 Task: Change the default commit message for merge commits to "Default to pull request title and description".
Action: Mouse moved to (1235, 224)
Screenshot: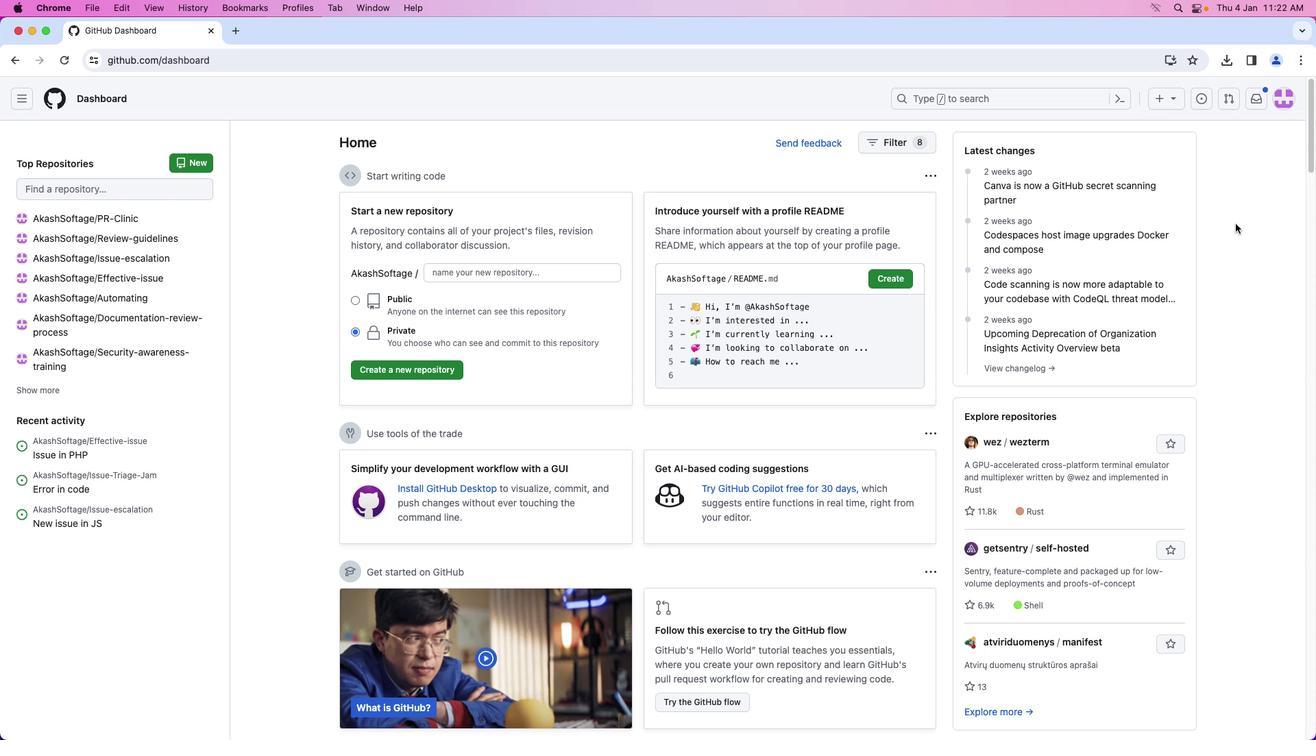 
Action: Mouse pressed left at (1235, 224)
Screenshot: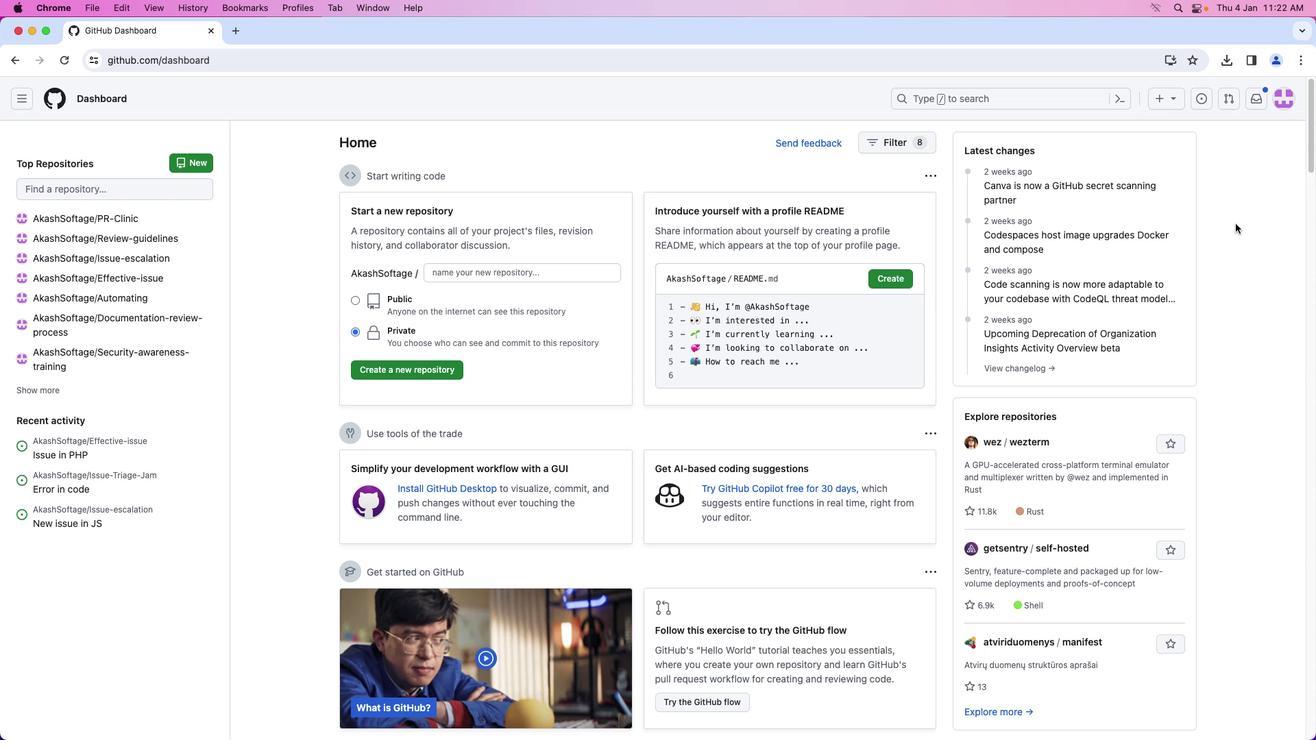 
Action: Mouse moved to (1282, 104)
Screenshot: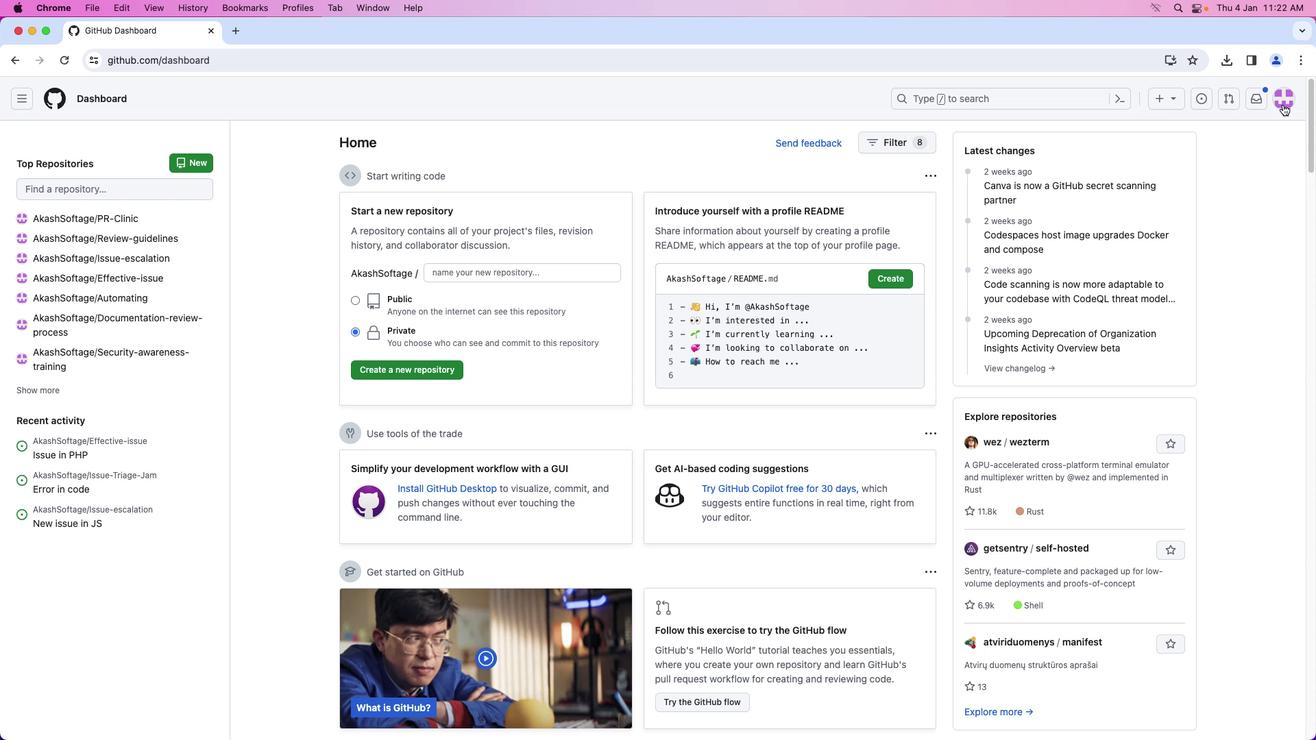 
Action: Mouse pressed left at (1282, 104)
Screenshot: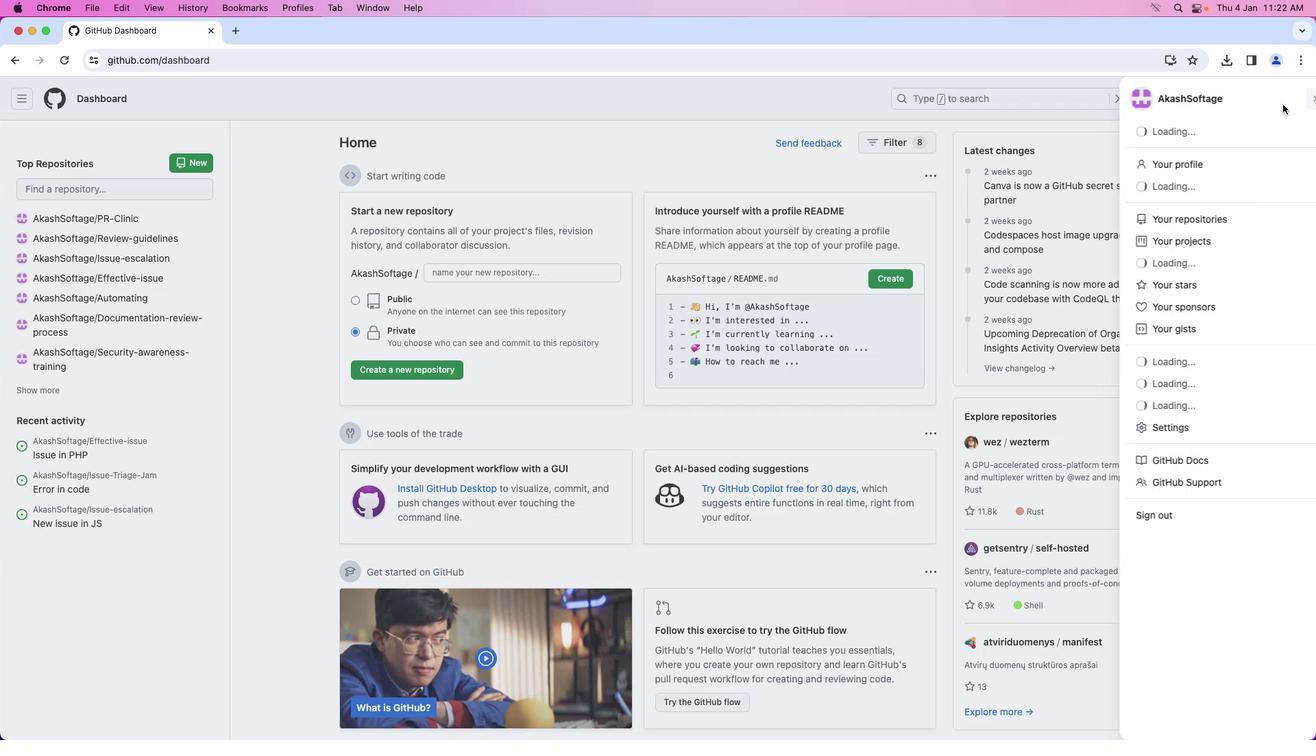 
Action: Mouse moved to (1236, 220)
Screenshot: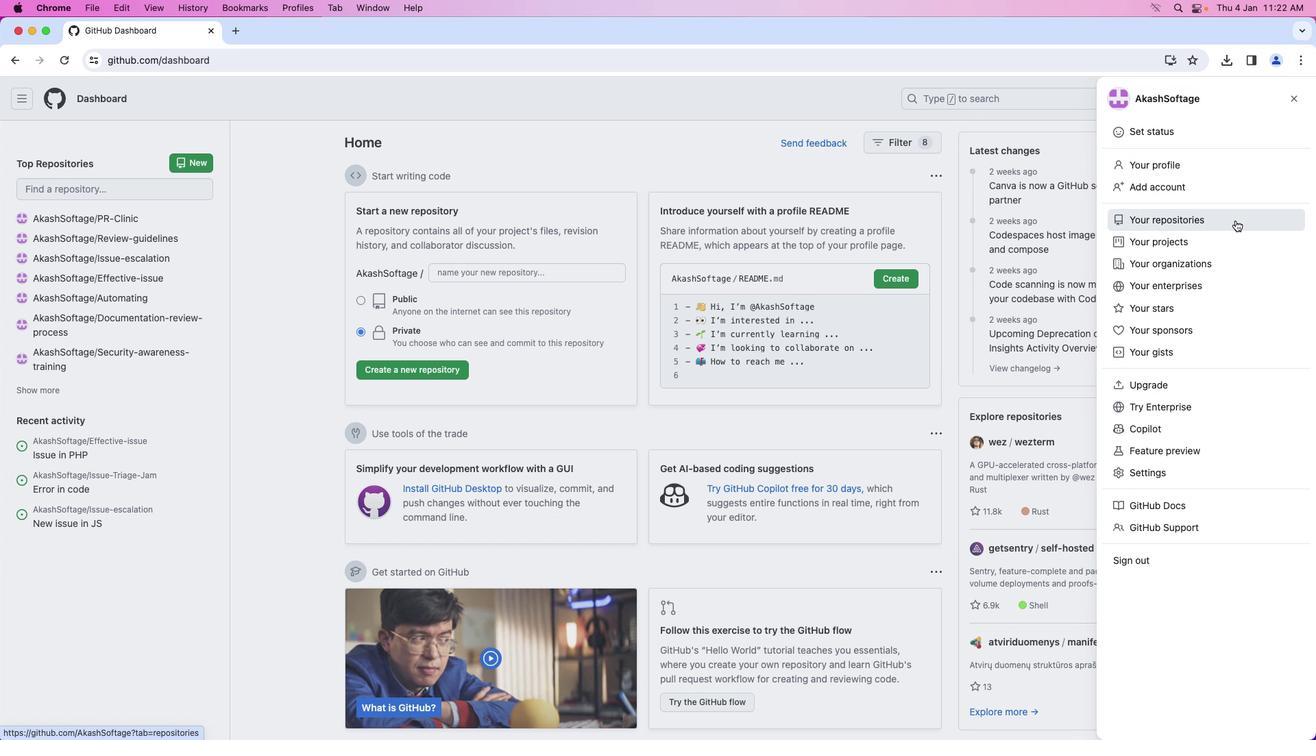 
Action: Mouse pressed left at (1236, 220)
Screenshot: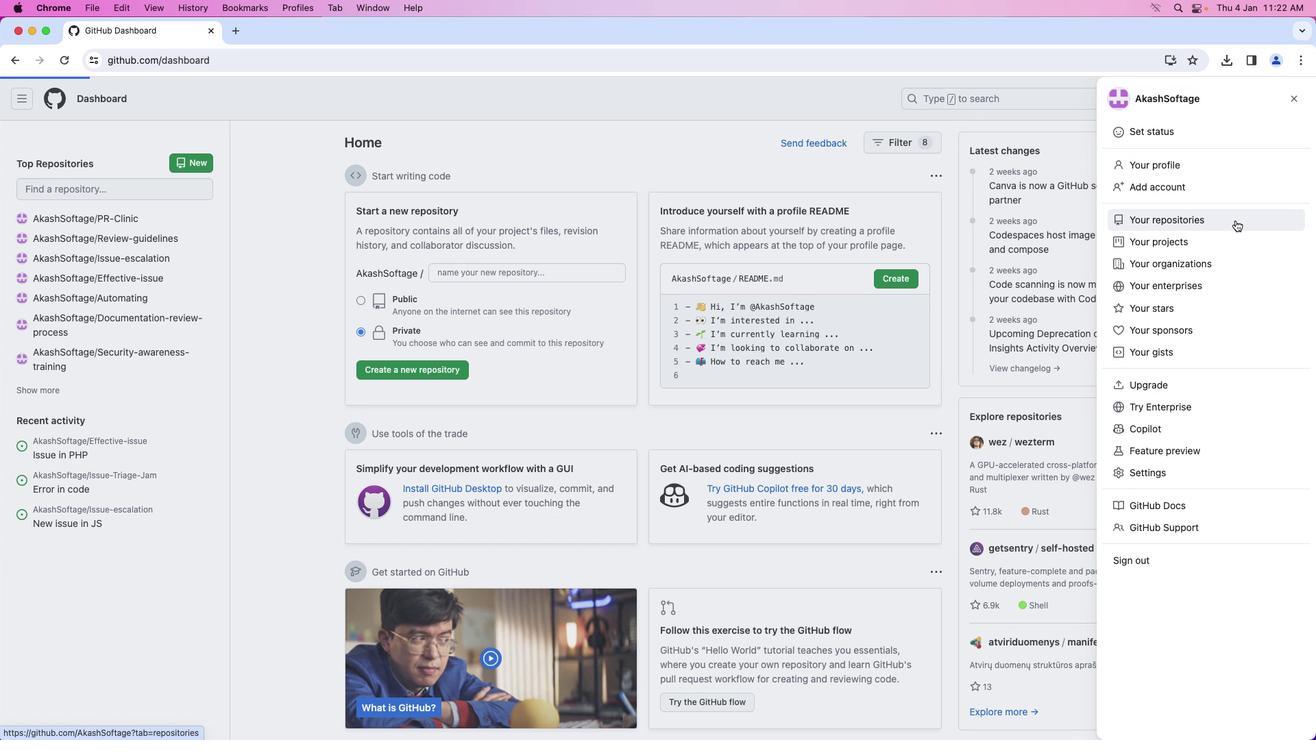 
Action: Mouse moved to (472, 225)
Screenshot: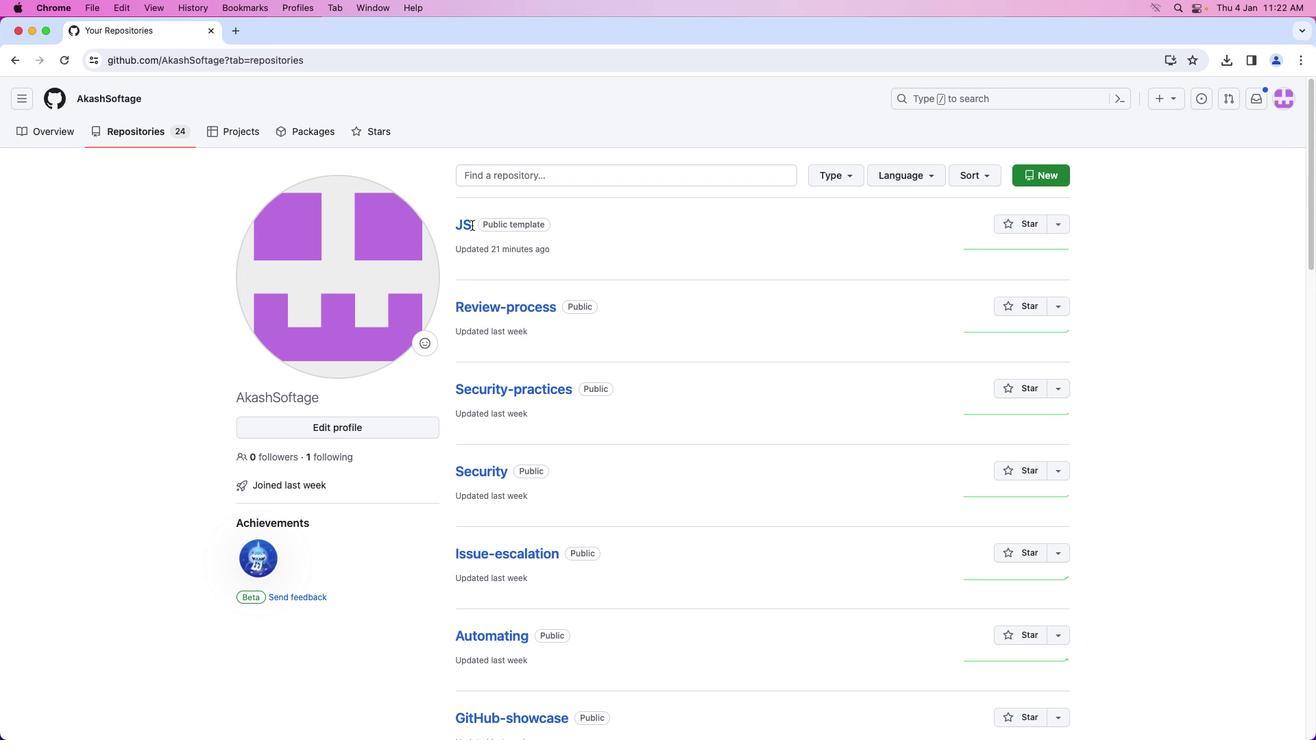 
Action: Mouse pressed left at (472, 225)
Screenshot: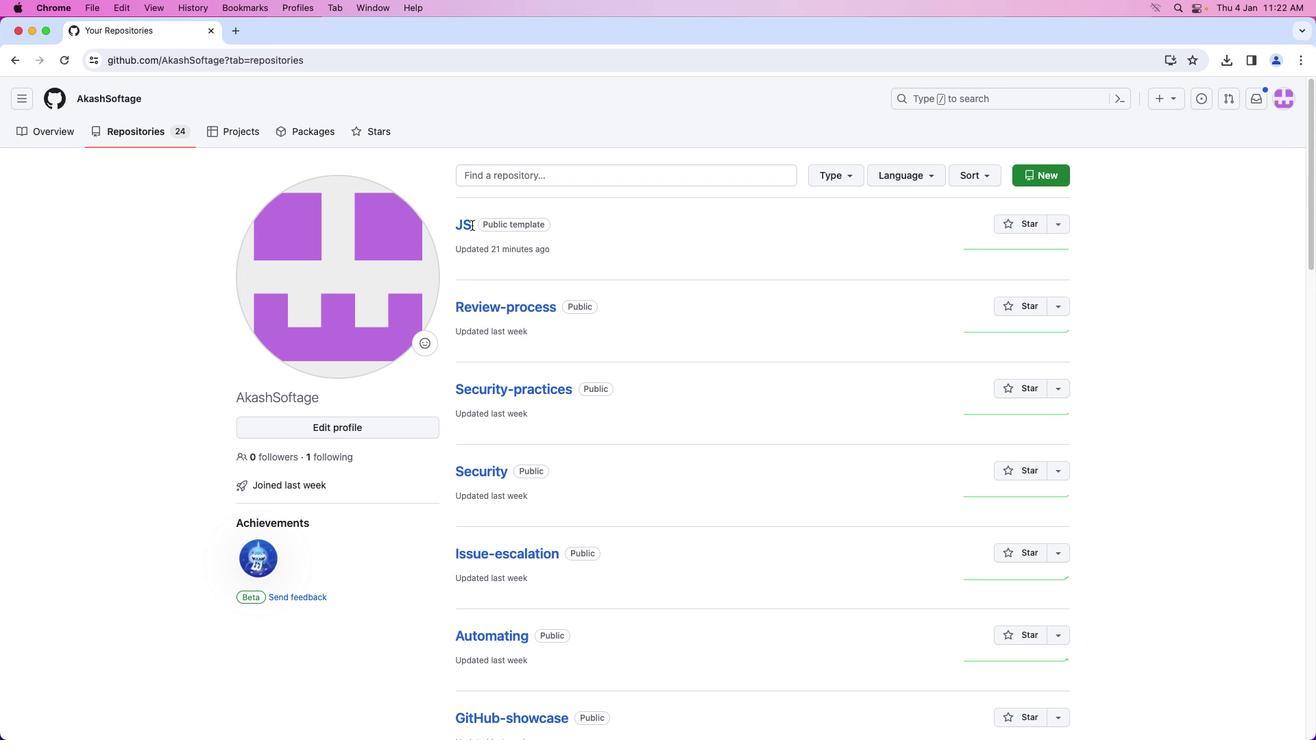 
Action: Mouse moved to (468, 224)
Screenshot: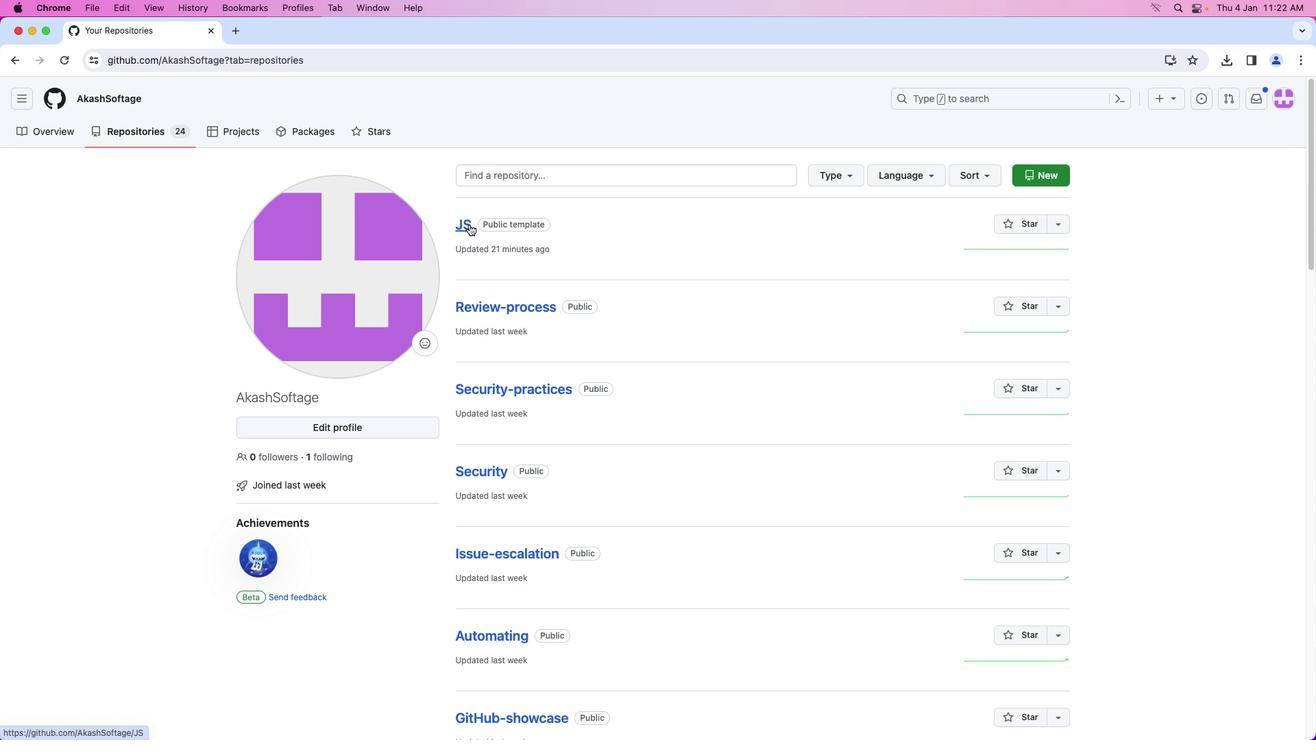
Action: Mouse pressed left at (468, 224)
Screenshot: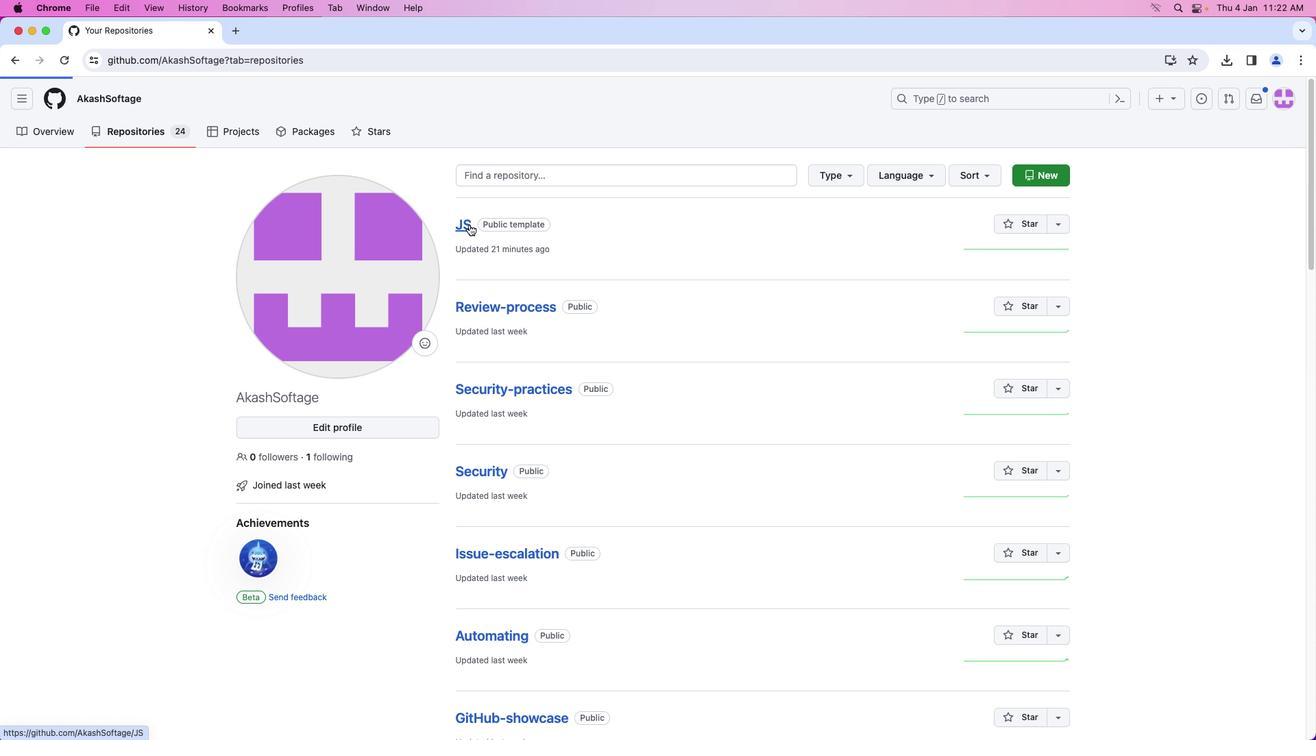 
Action: Mouse moved to (669, 128)
Screenshot: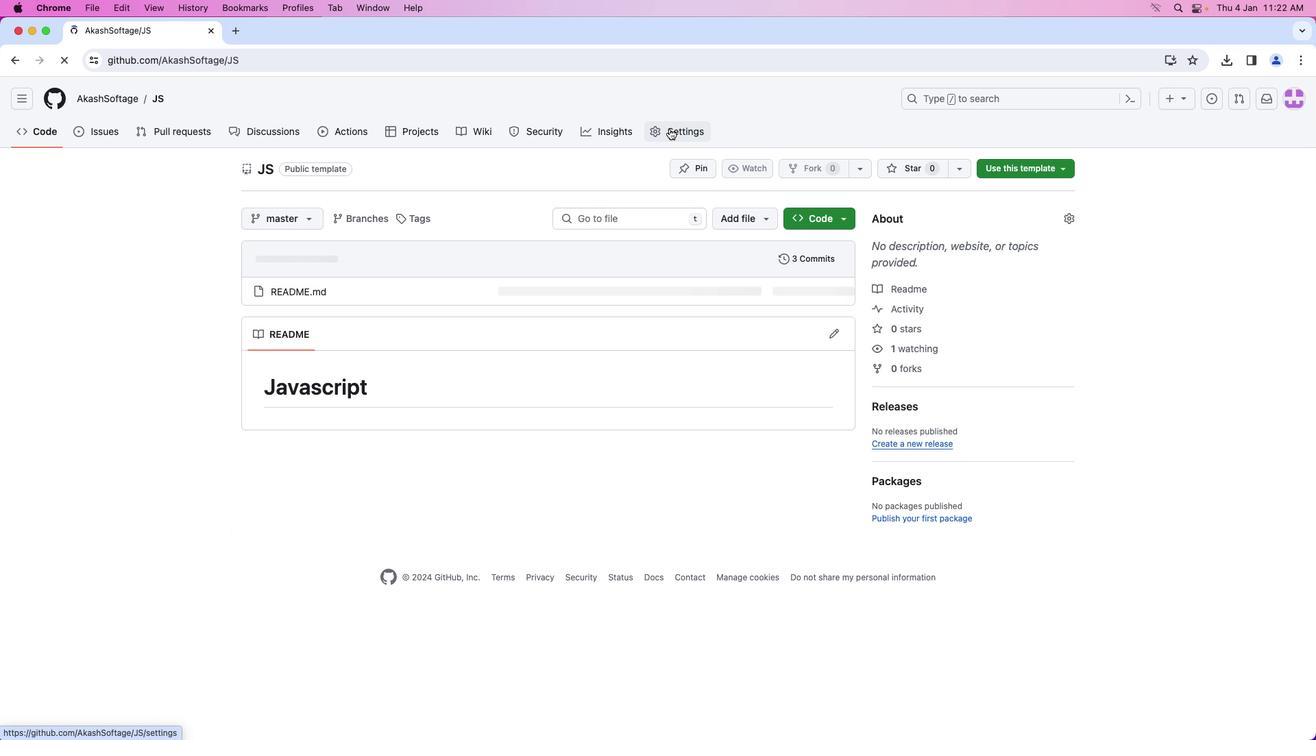 
Action: Mouse pressed left at (669, 128)
Screenshot: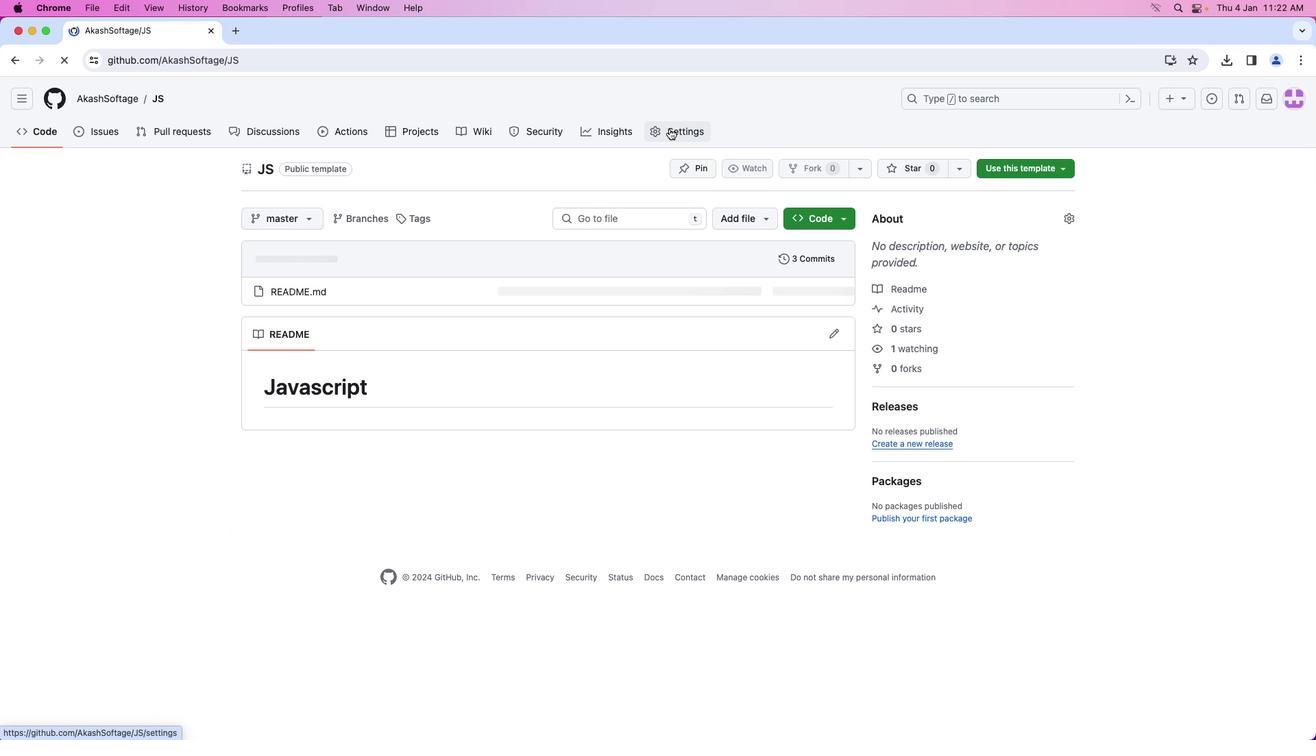 
Action: Mouse moved to (717, 414)
Screenshot: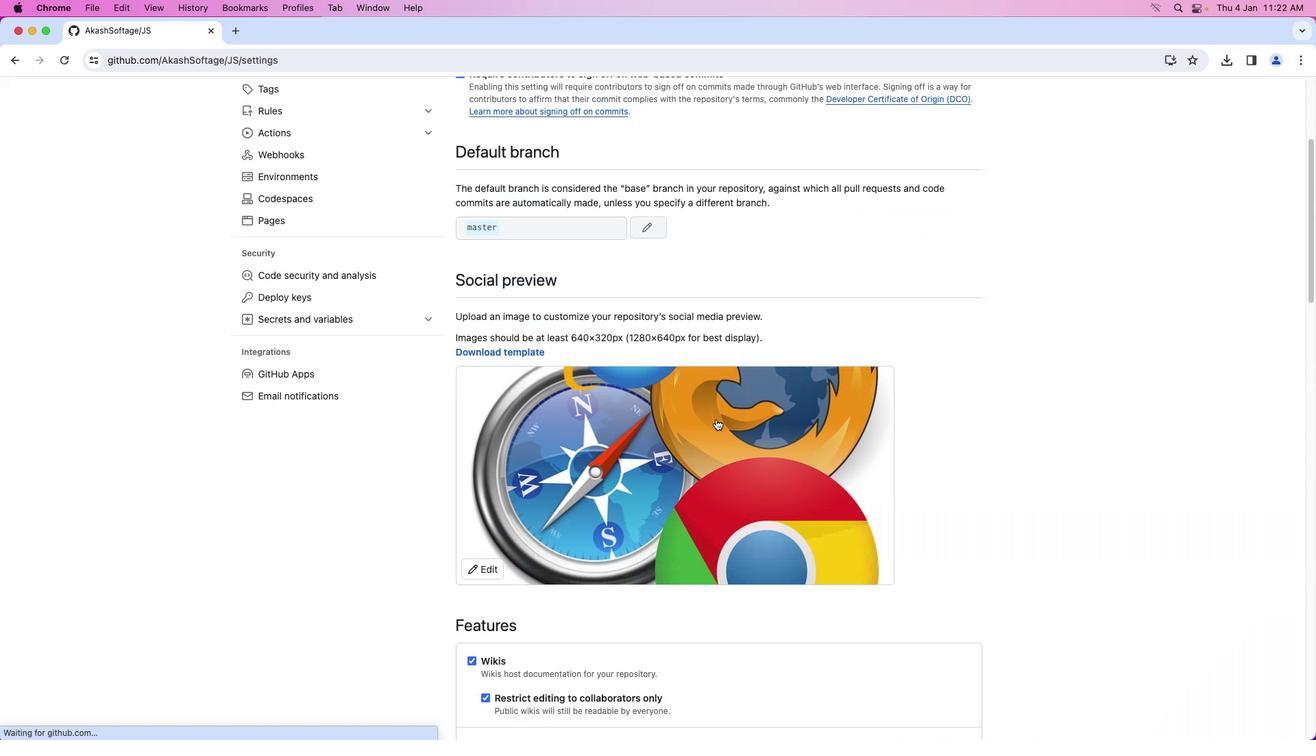 
Action: Mouse scrolled (717, 414) with delta (0, 0)
Screenshot: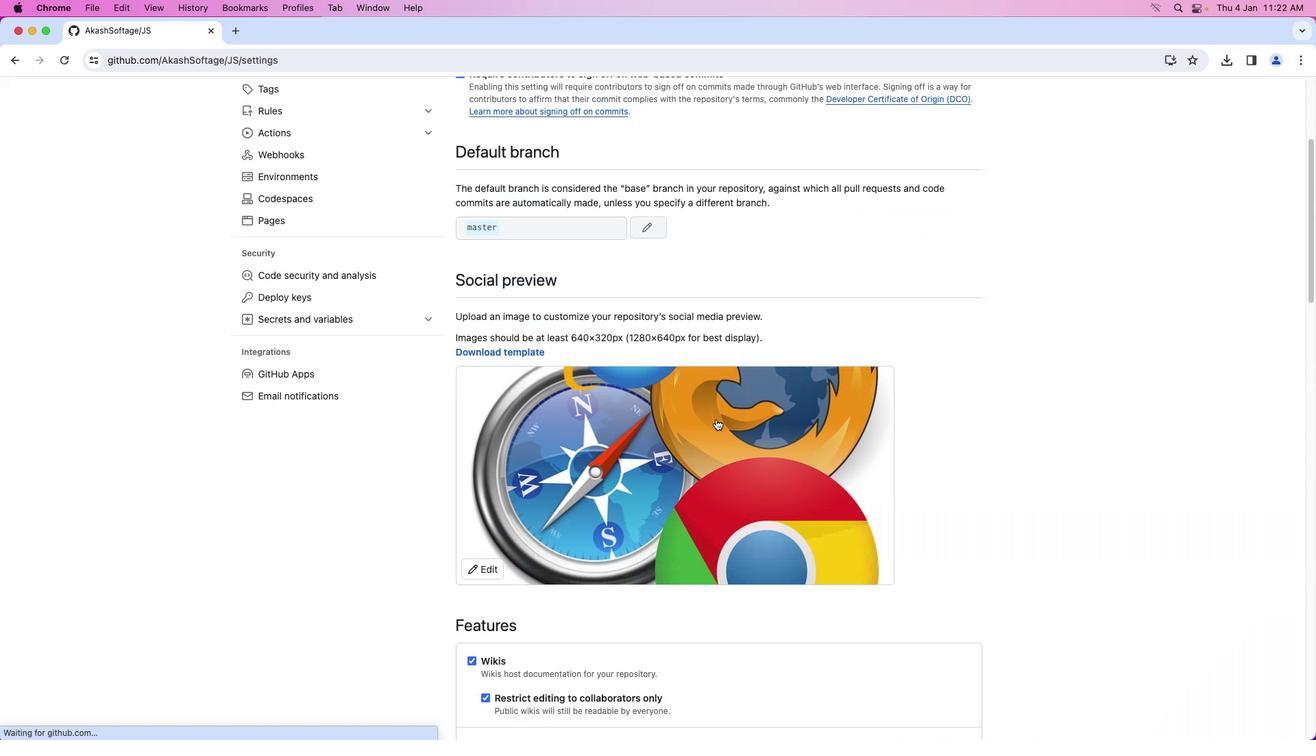 
Action: Mouse moved to (718, 418)
Screenshot: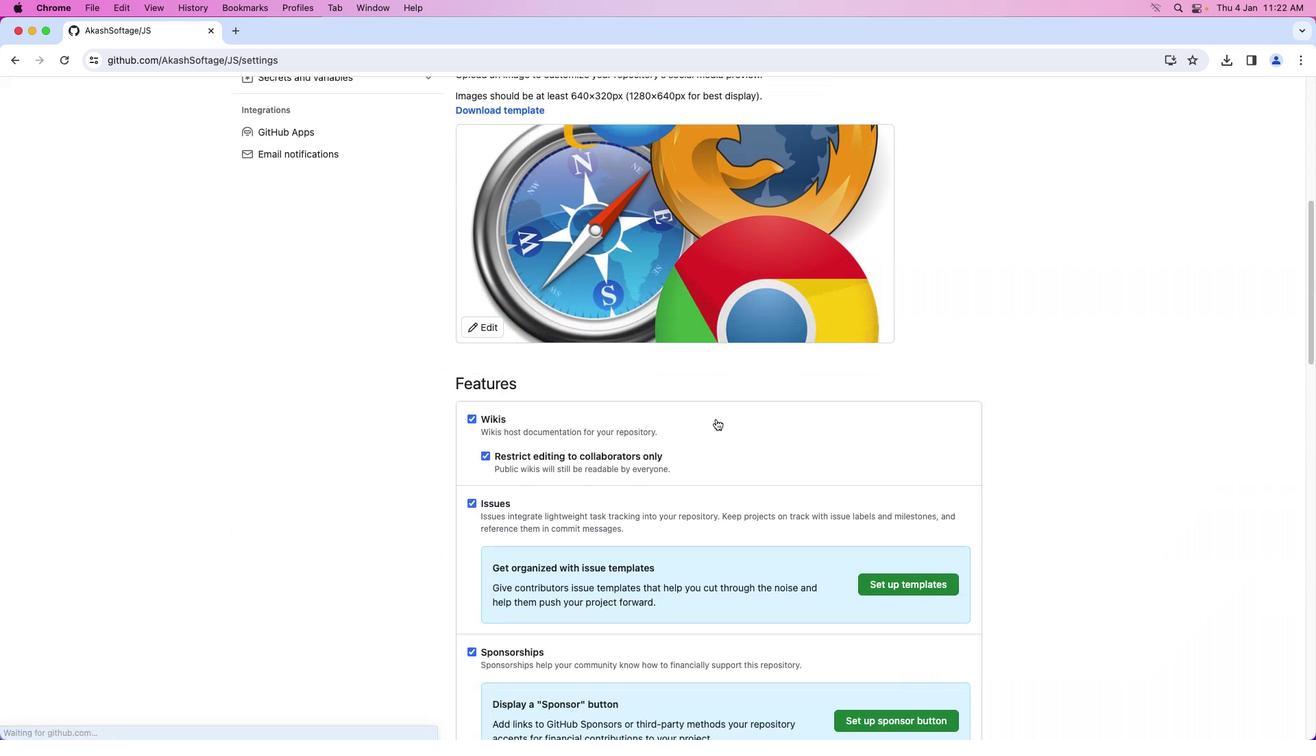 
Action: Mouse scrolled (718, 418) with delta (0, 0)
Screenshot: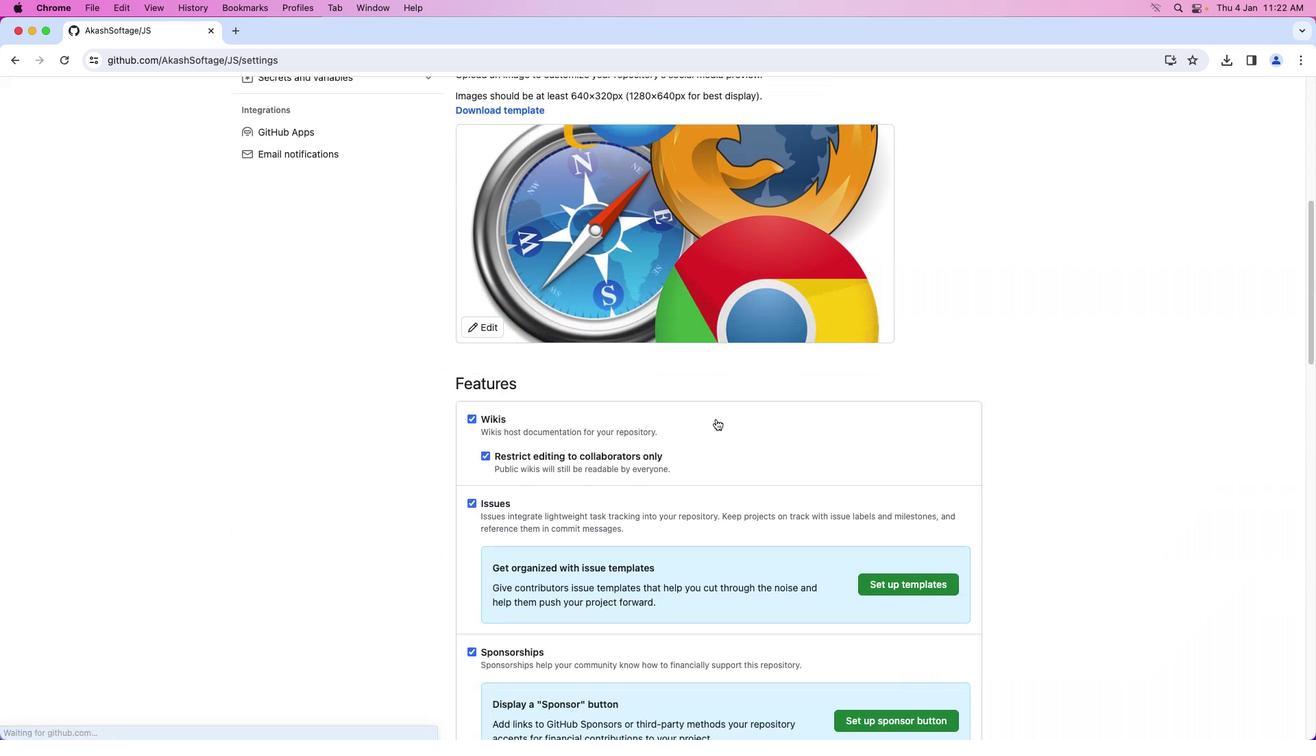 
Action: Mouse moved to (718, 418)
Screenshot: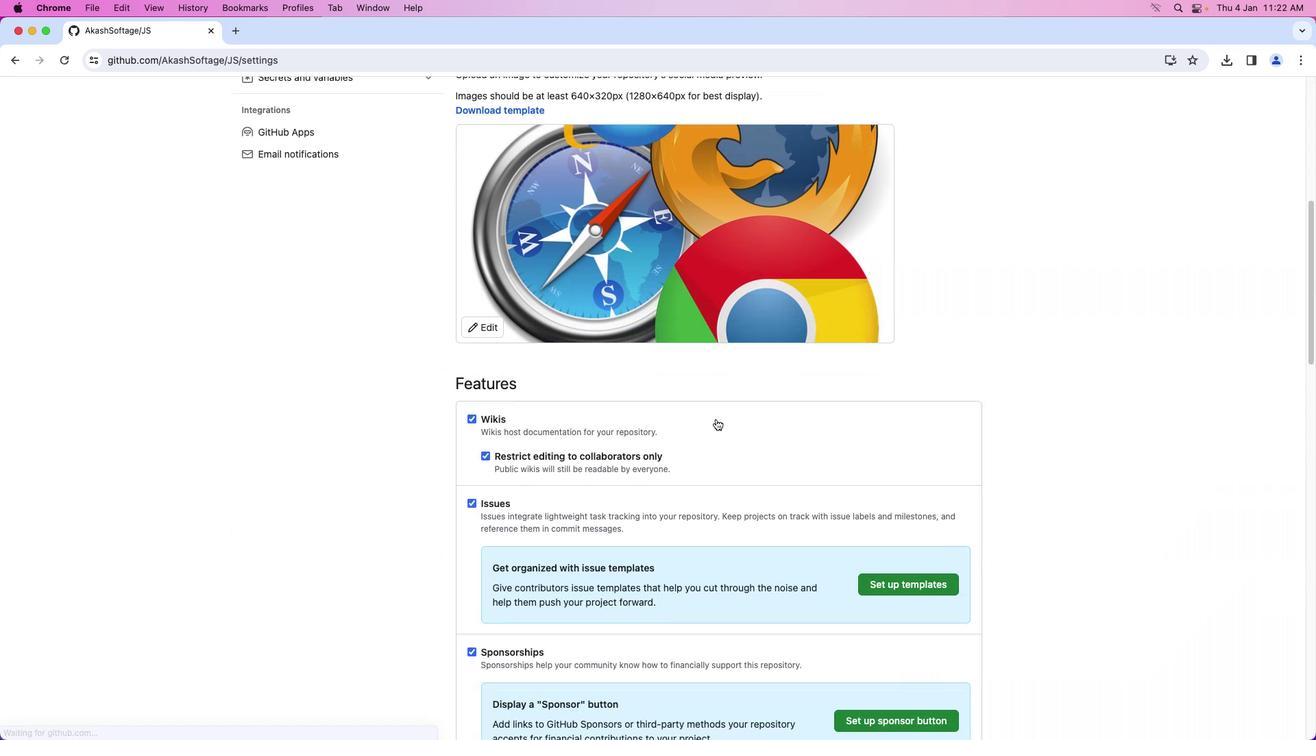 
Action: Mouse scrolled (718, 418) with delta (0, -1)
Screenshot: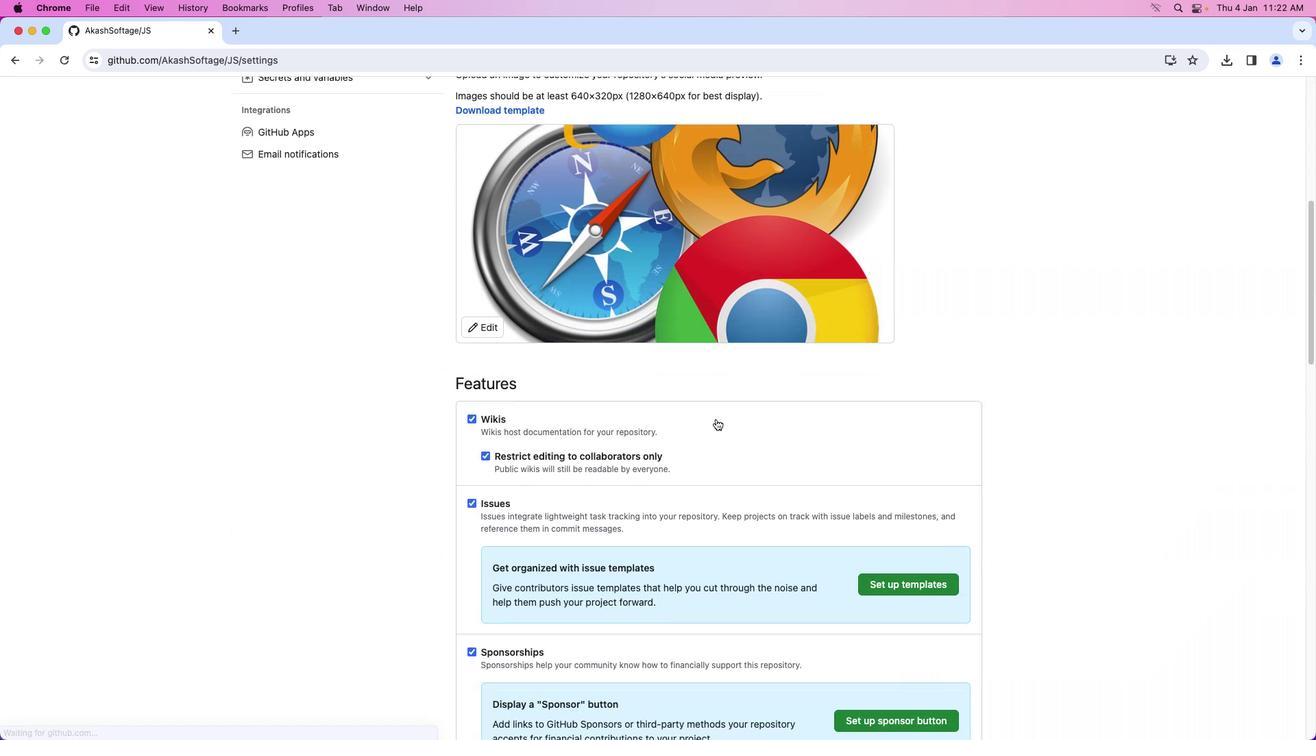 
Action: Mouse moved to (718, 418)
Screenshot: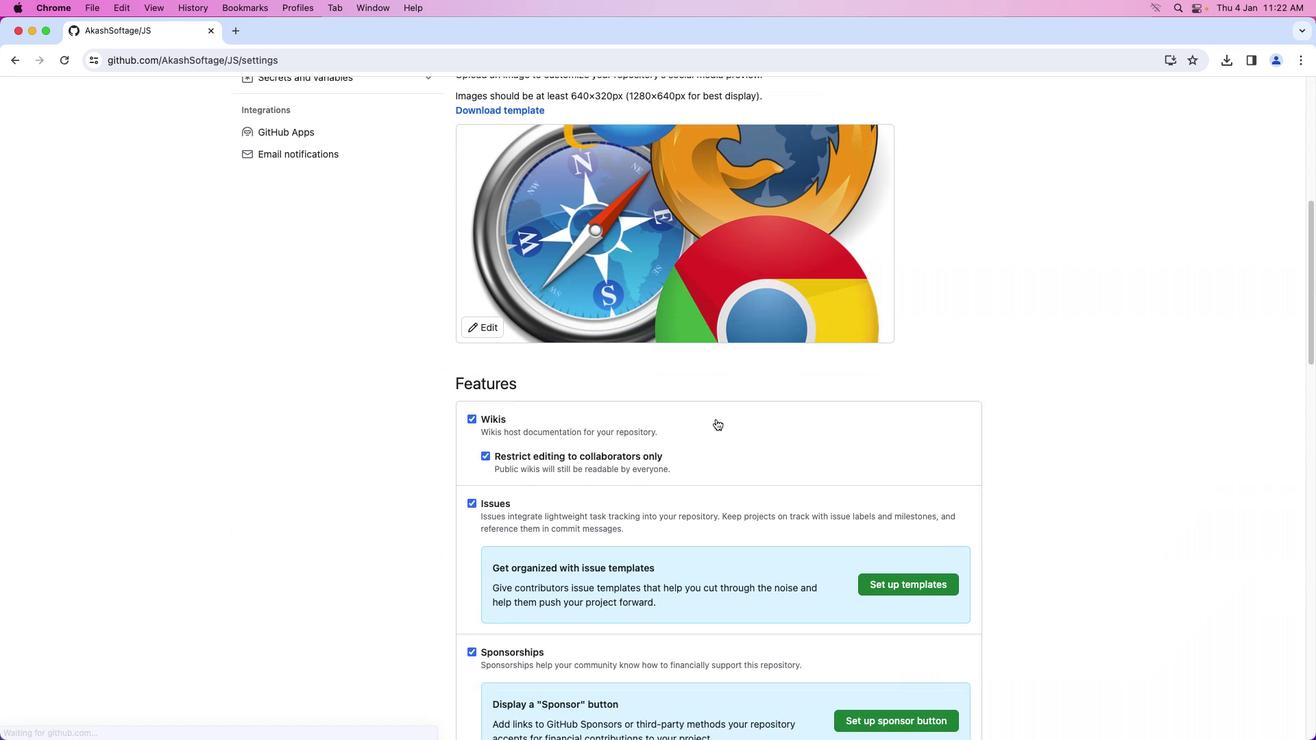 
Action: Mouse scrolled (718, 418) with delta (0, -2)
Screenshot: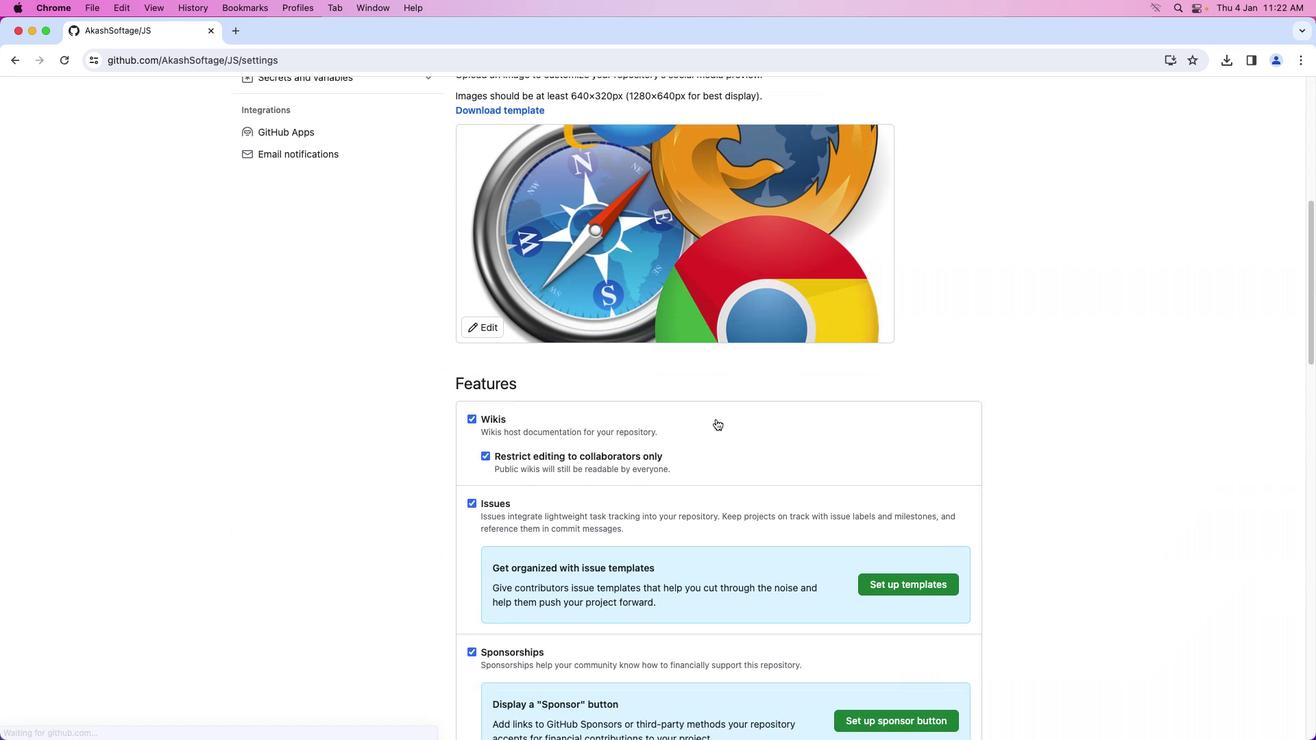 
Action: Mouse moved to (717, 419)
Screenshot: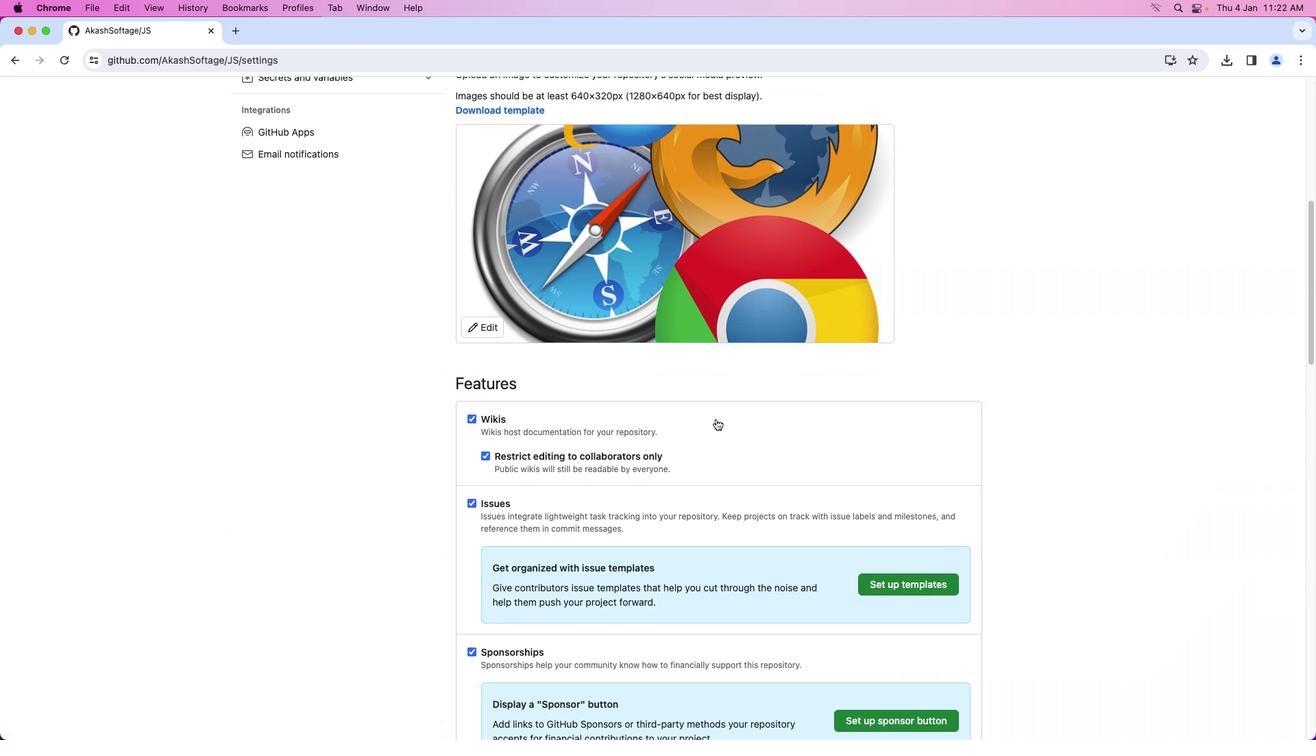 
Action: Mouse scrolled (717, 419) with delta (0, -3)
Screenshot: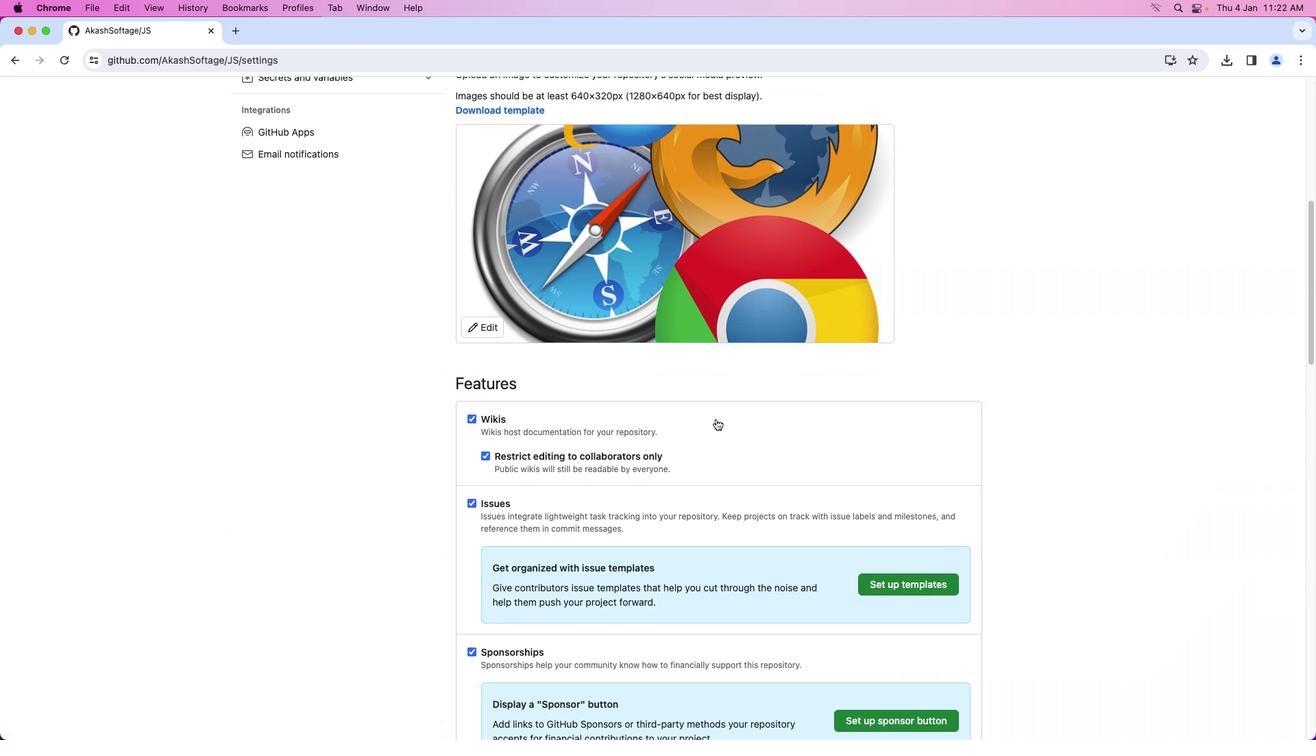 
Action: Mouse moved to (717, 419)
Screenshot: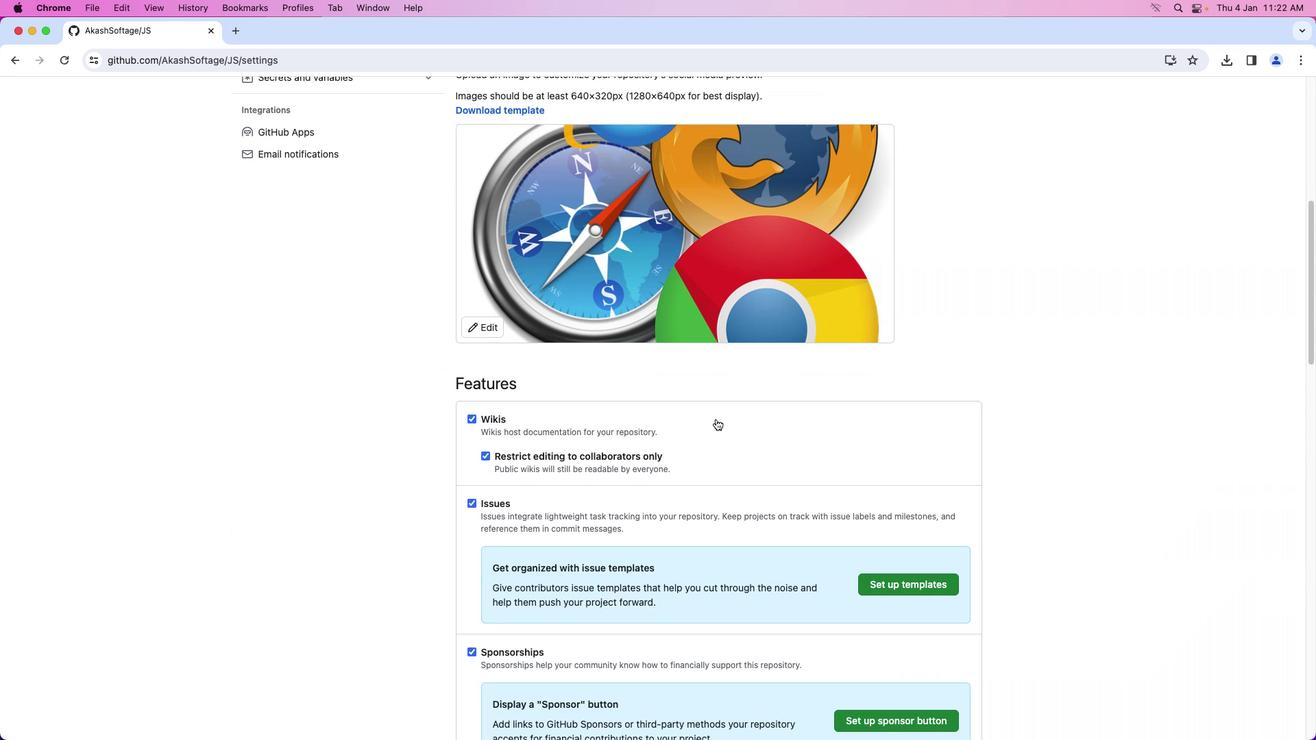 
Action: Mouse scrolled (717, 419) with delta (0, -4)
Screenshot: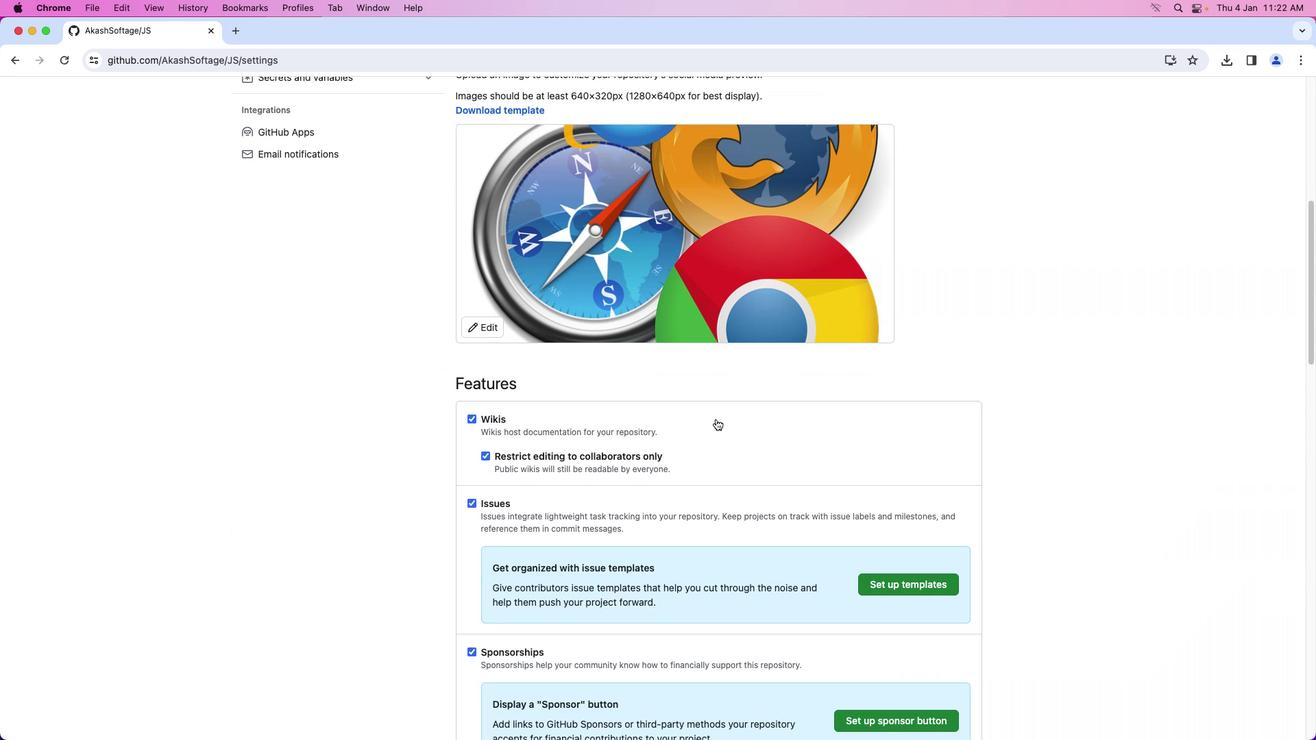 
Action: Mouse moved to (715, 418)
Screenshot: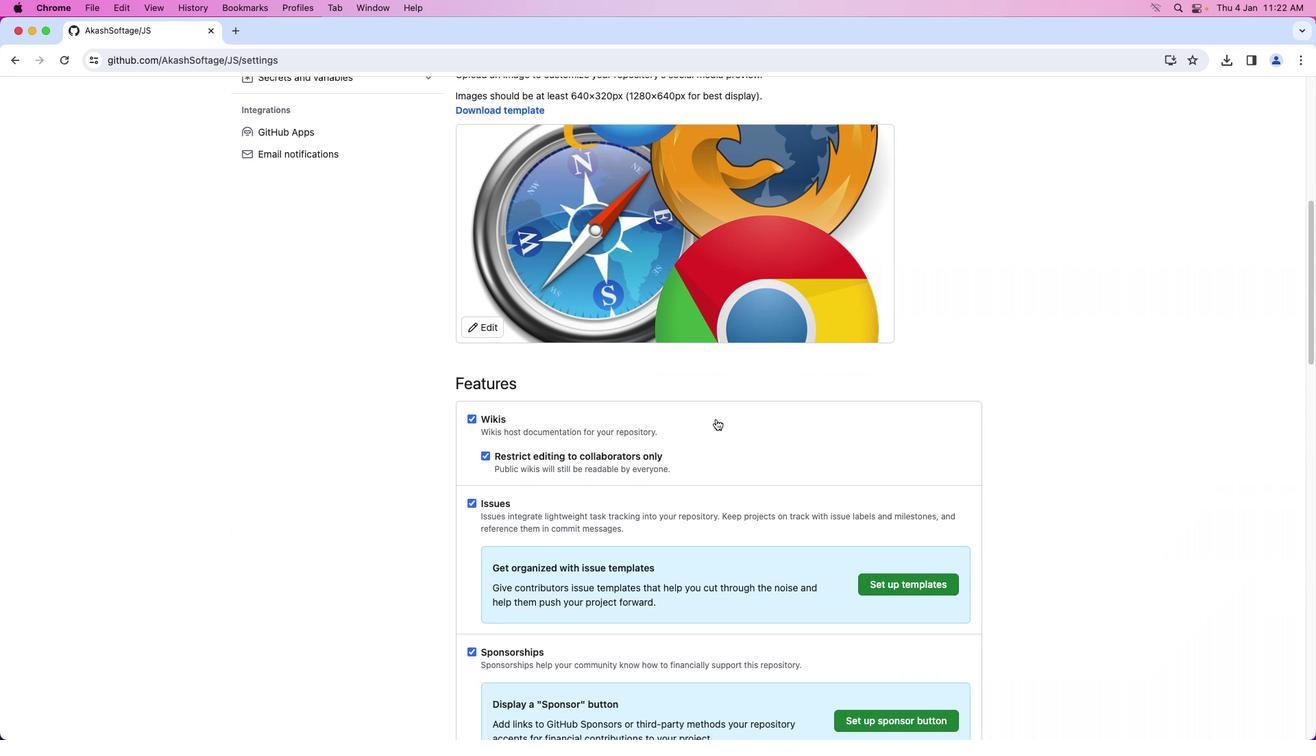 
Action: Mouse scrolled (715, 418) with delta (0, 0)
Screenshot: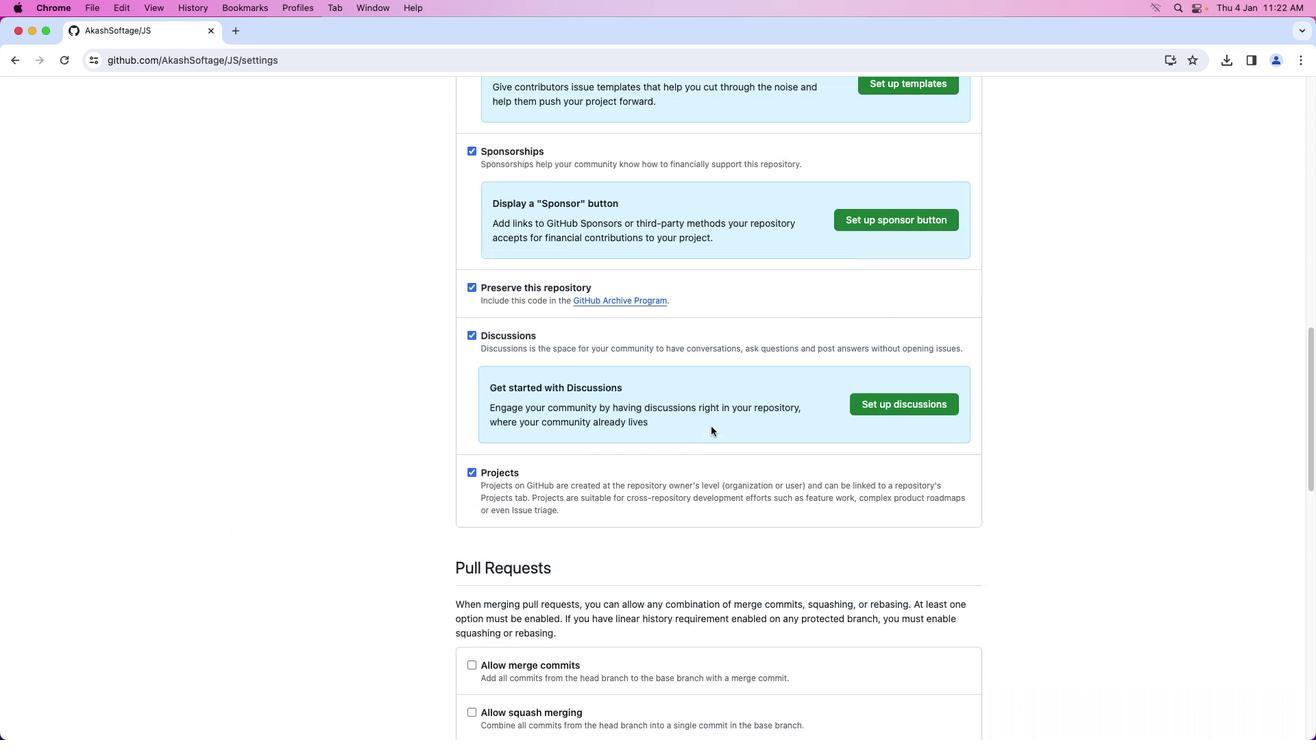 
Action: Mouse moved to (711, 425)
Screenshot: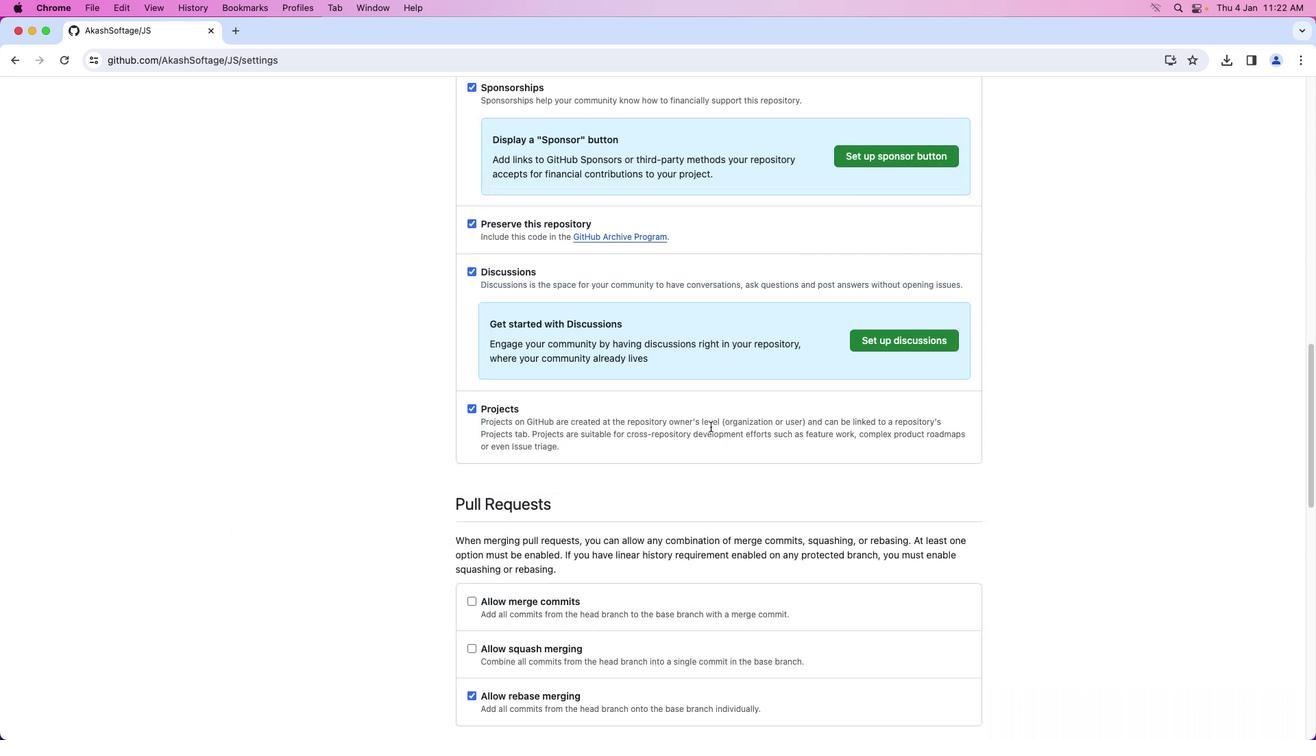 
Action: Mouse scrolled (711, 425) with delta (0, 0)
Screenshot: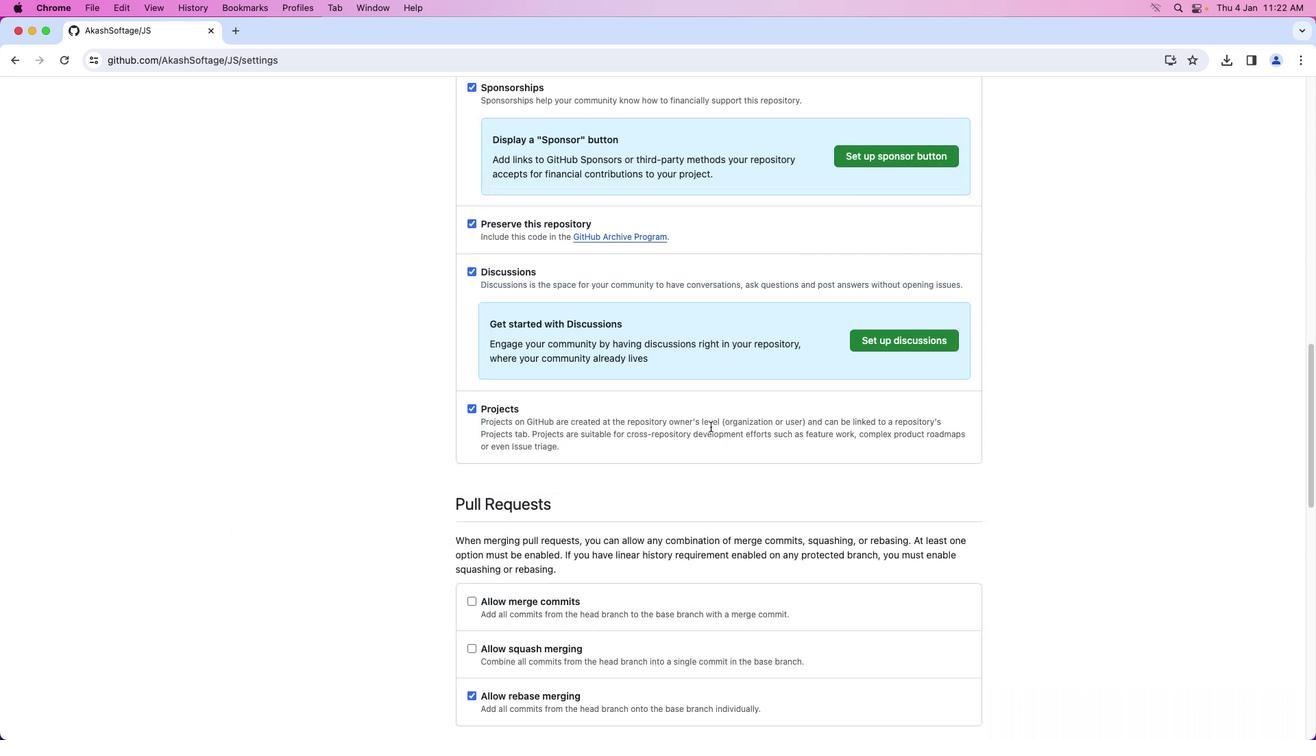 
Action: Mouse moved to (711, 426)
Screenshot: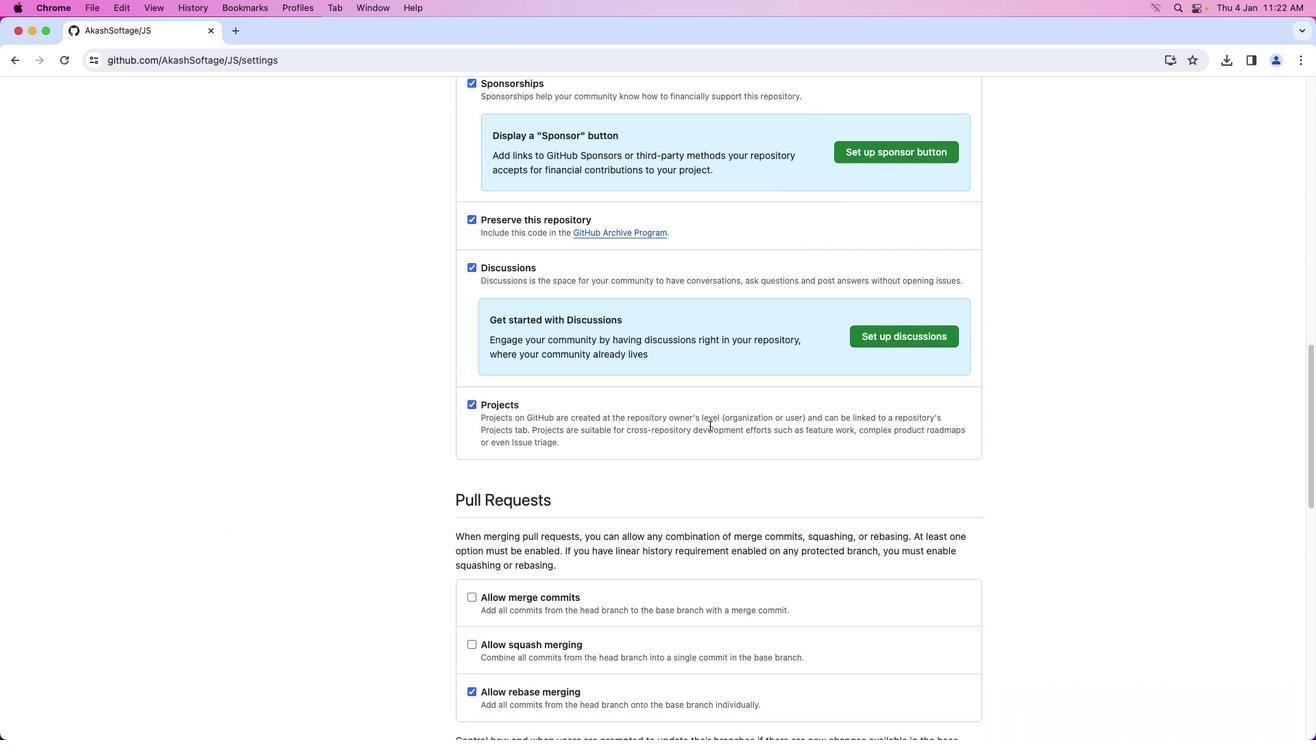 
Action: Mouse scrolled (711, 426) with delta (0, -2)
Screenshot: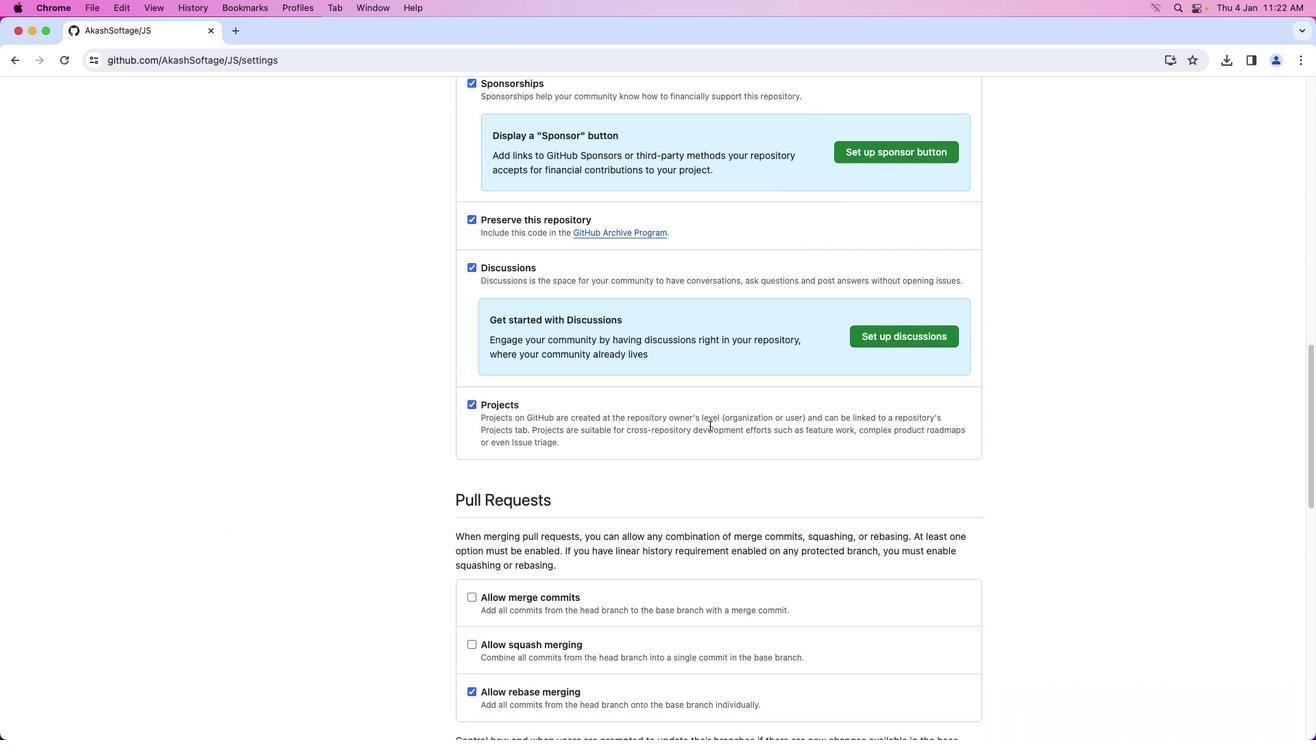 
Action: Mouse moved to (710, 426)
Screenshot: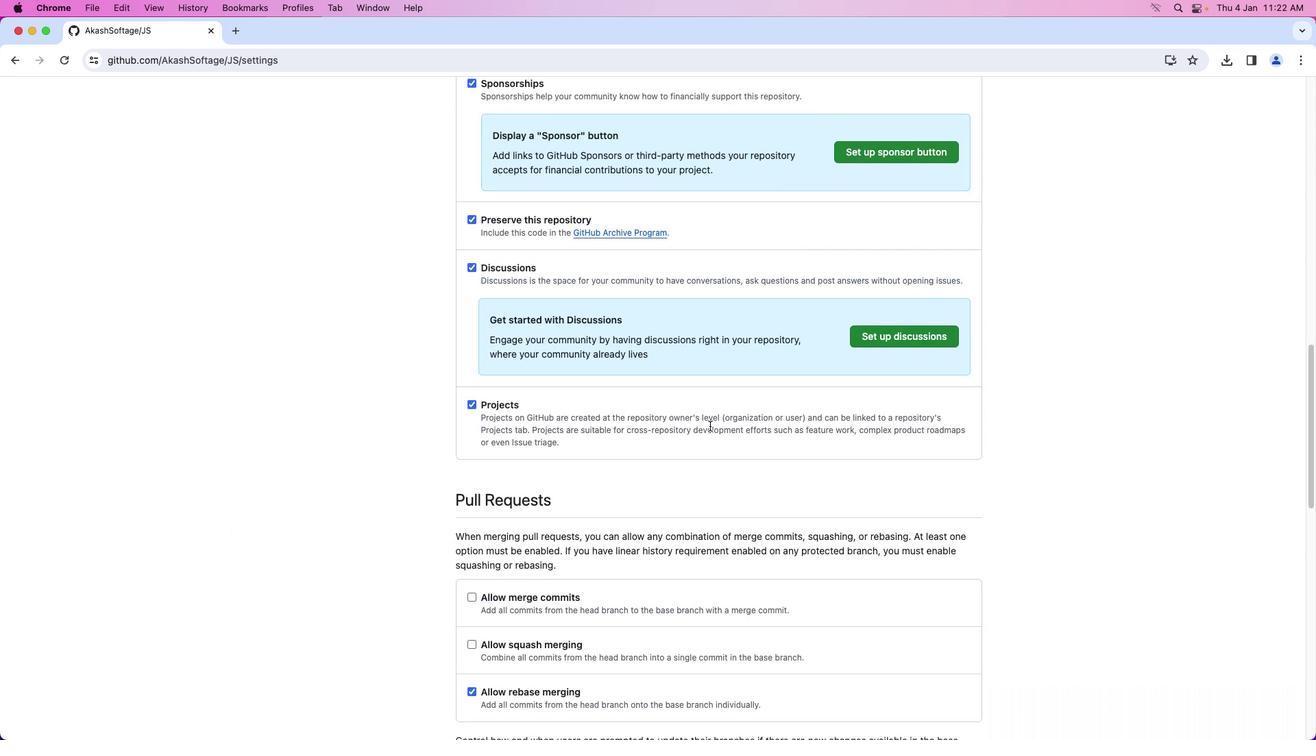 
Action: Mouse scrolled (710, 426) with delta (0, -2)
Screenshot: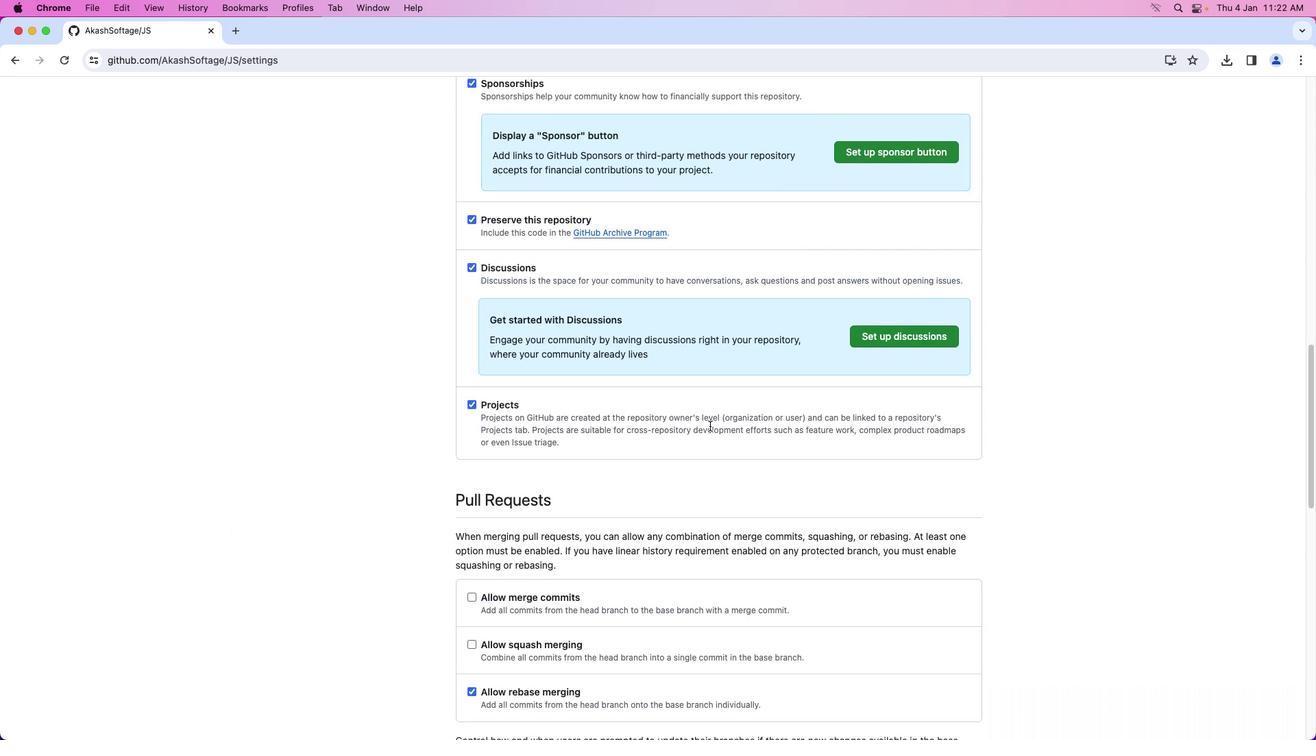 
Action: Mouse scrolled (710, 426) with delta (0, -3)
Screenshot: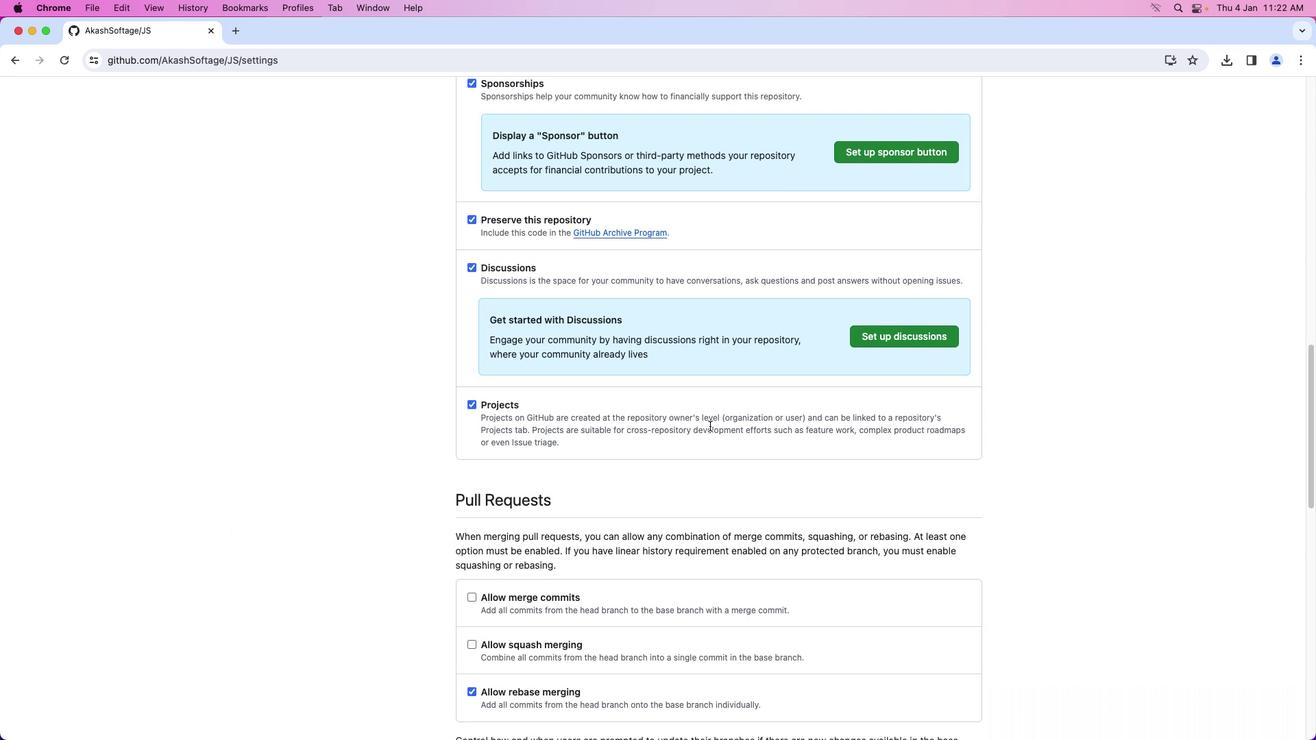 
Action: Mouse scrolled (710, 426) with delta (0, -4)
Screenshot: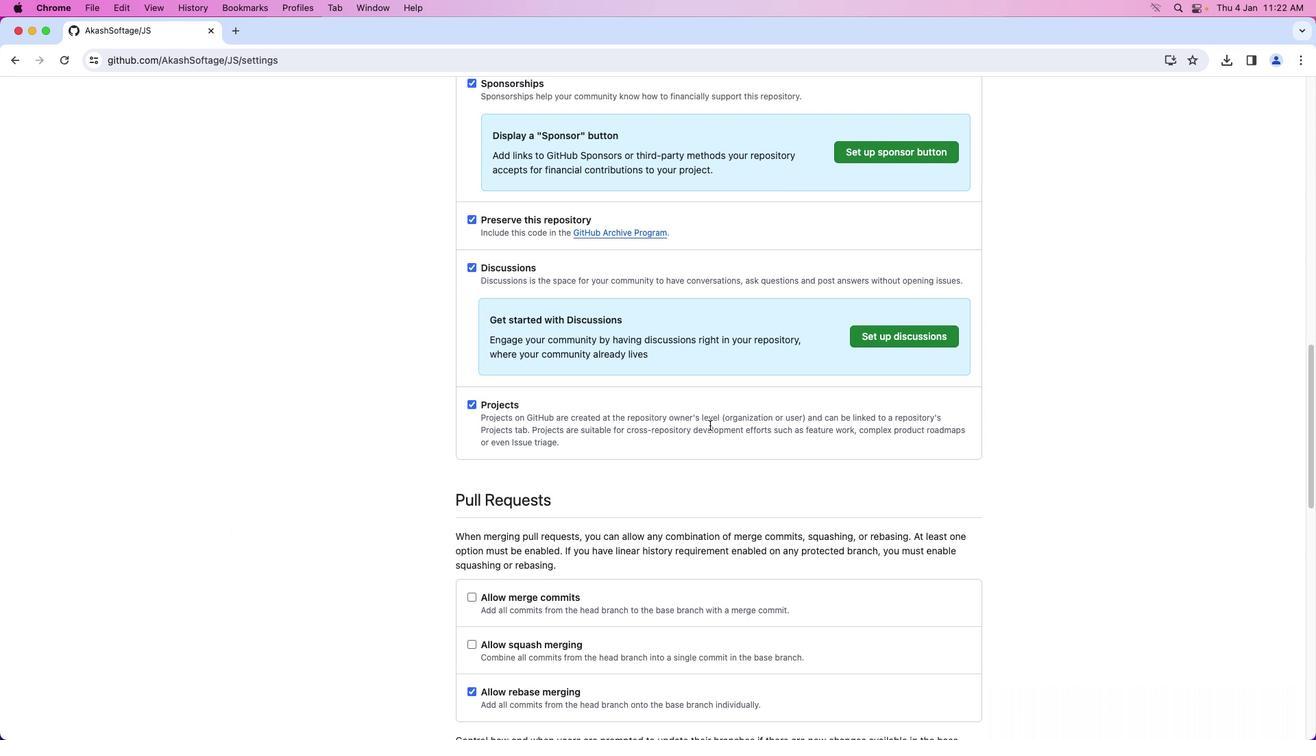 
Action: Mouse moved to (693, 428)
Screenshot: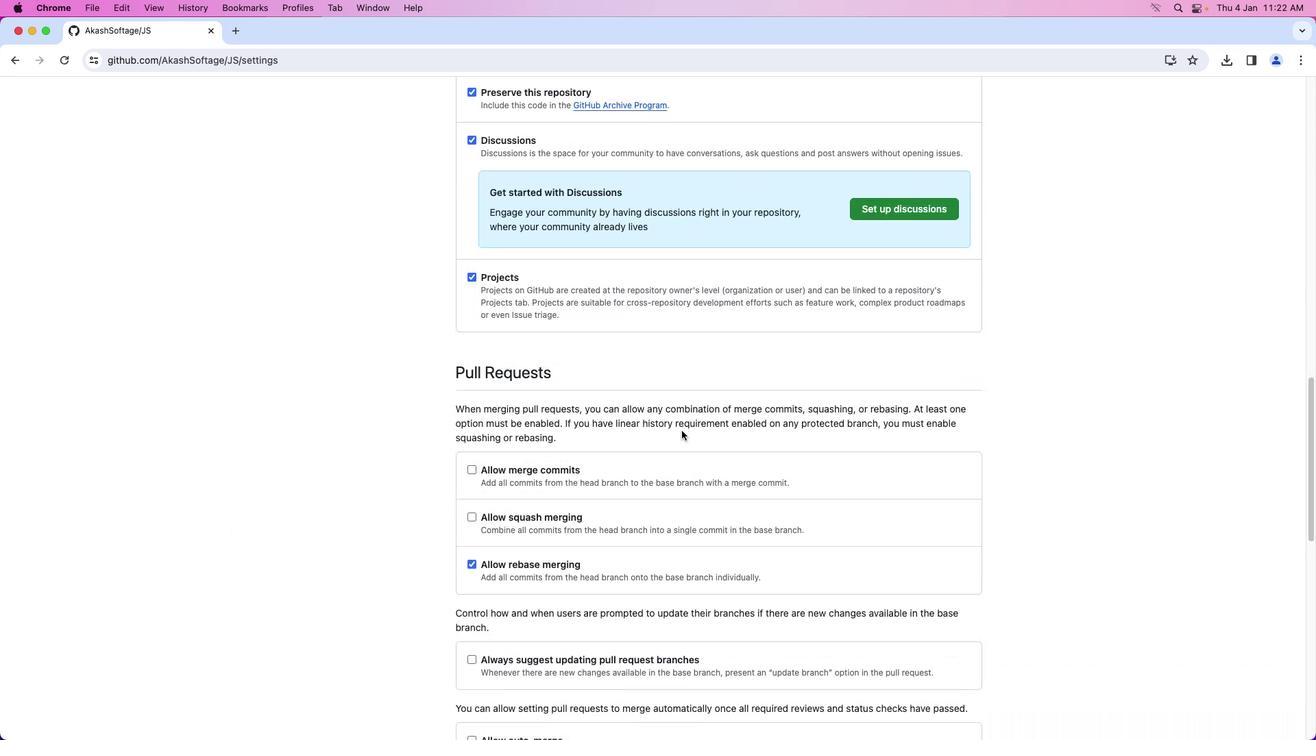 
Action: Mouse scrolled (693, 428) with delta (0, 0)
Screenshot: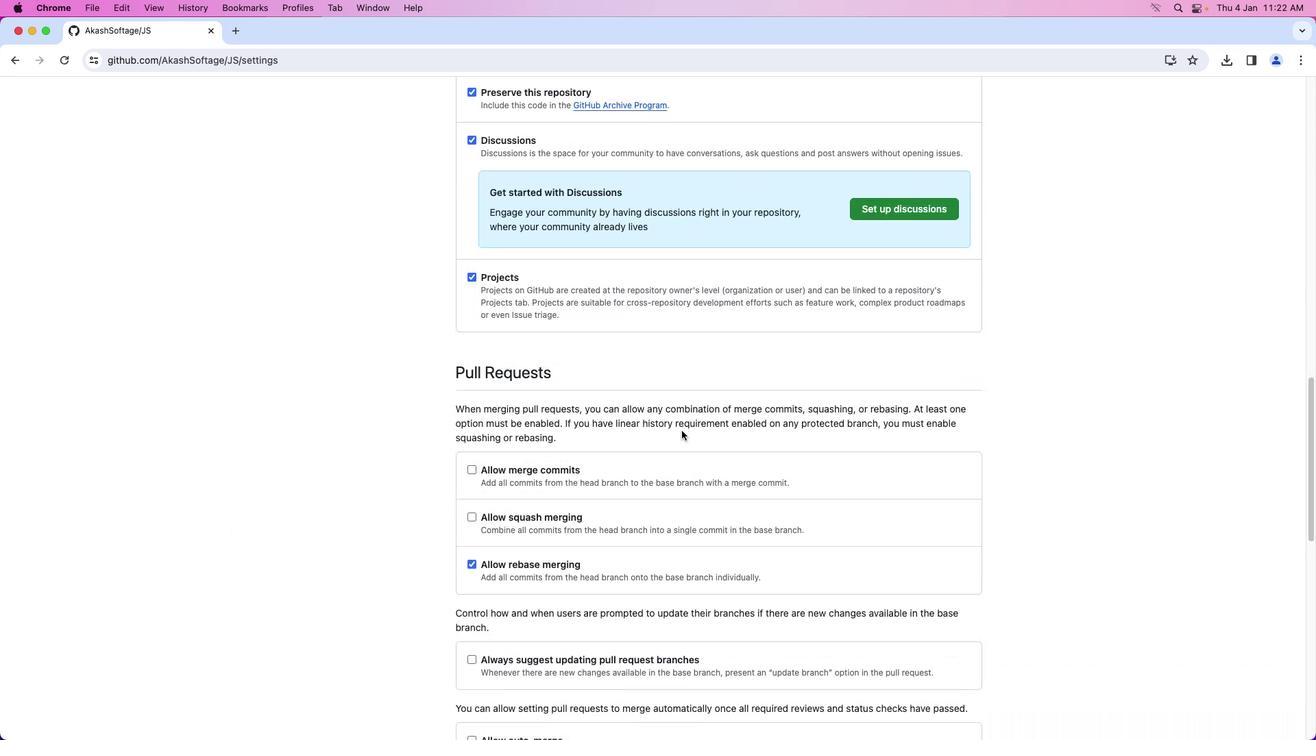 
Action: Mouse moved to (690, 430)
Screenshot: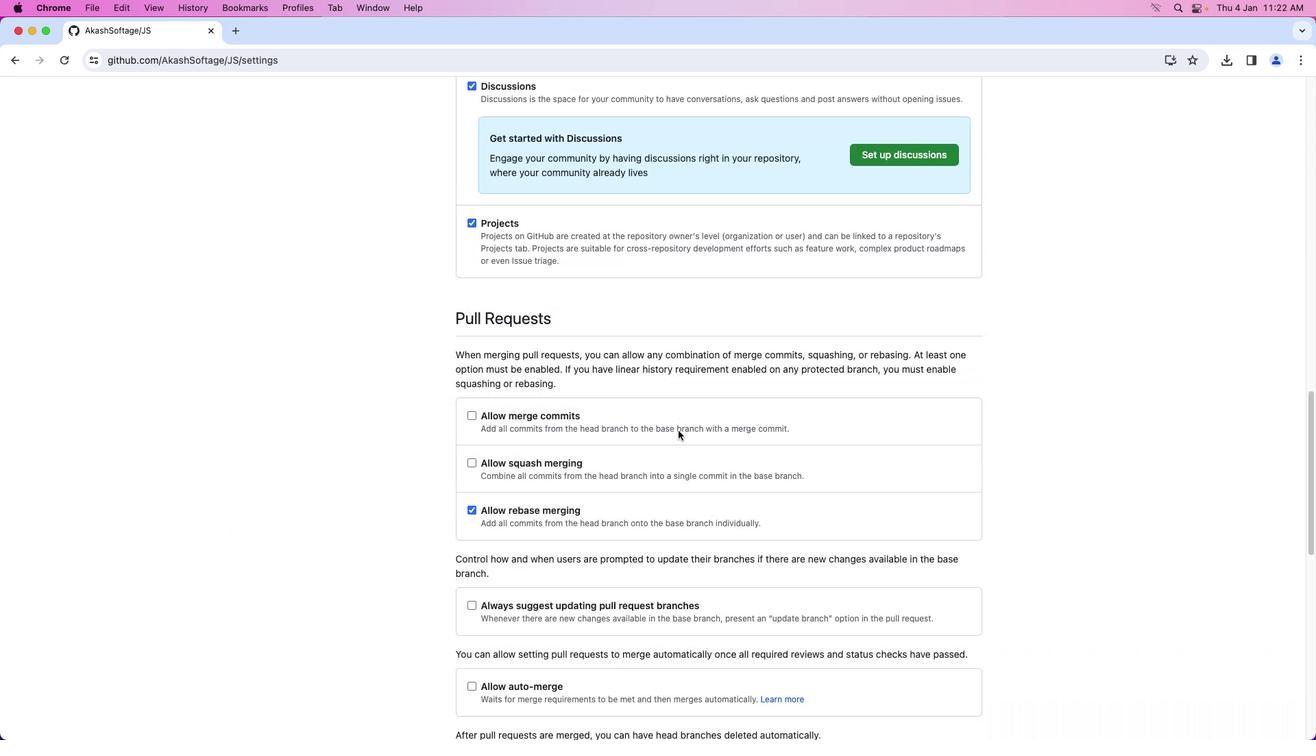 
Action: Mouse scrolled (690, 430) with delta (0, 0)
Screenshot: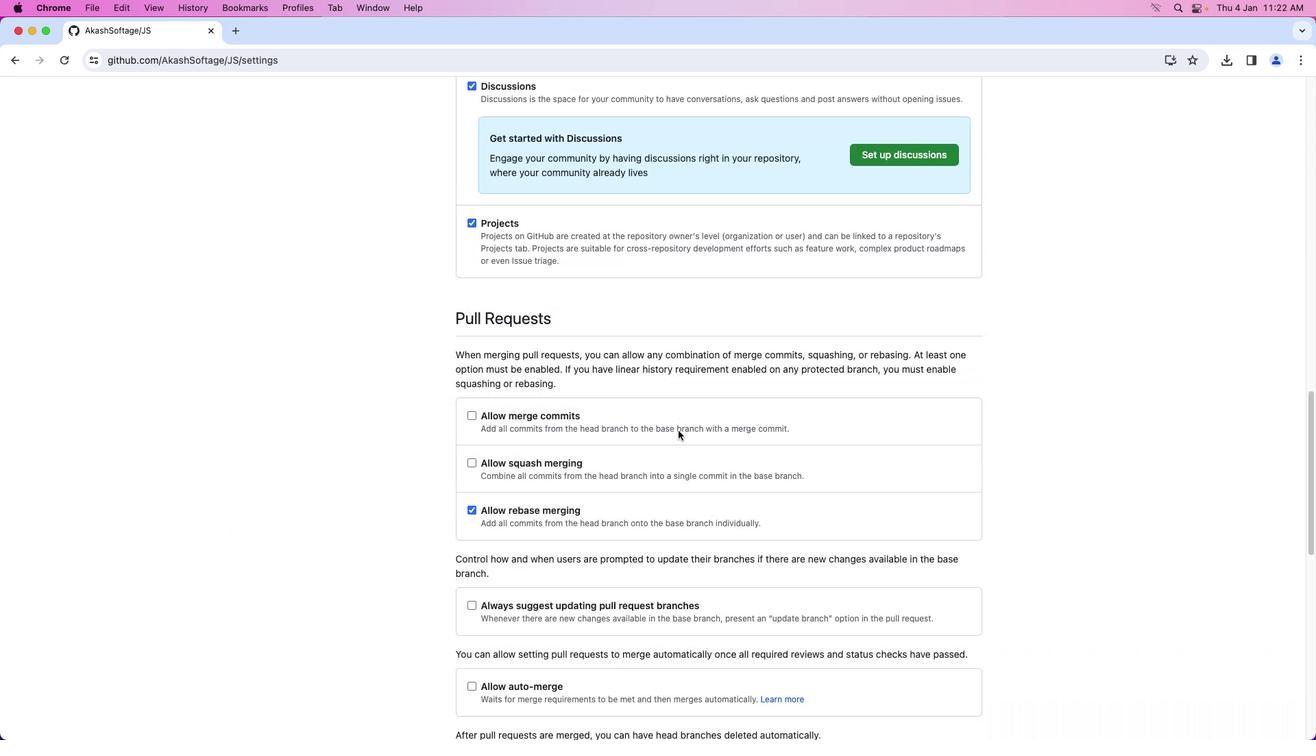 
Action: Mouse moved to (688, 431)
Screenshot: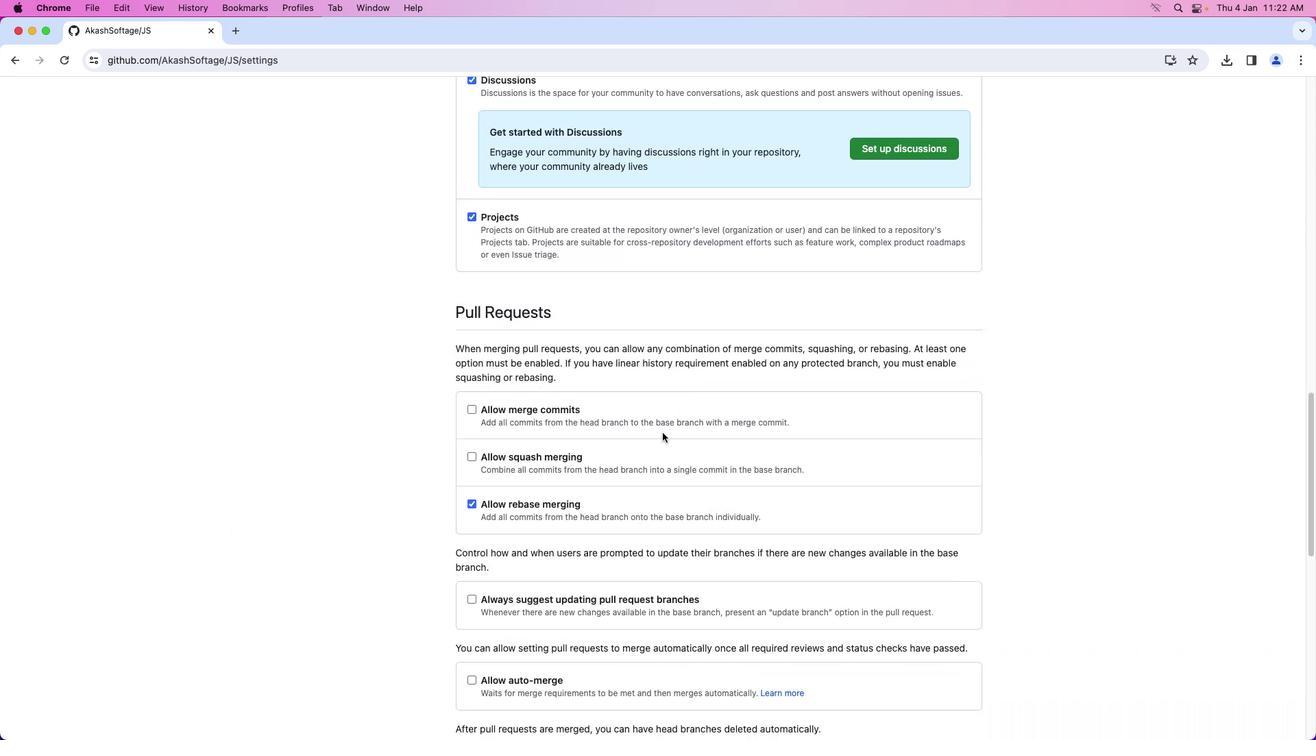 
Action: Mouse scrolled (688, 431) with delta (0, -1)
Screenshot: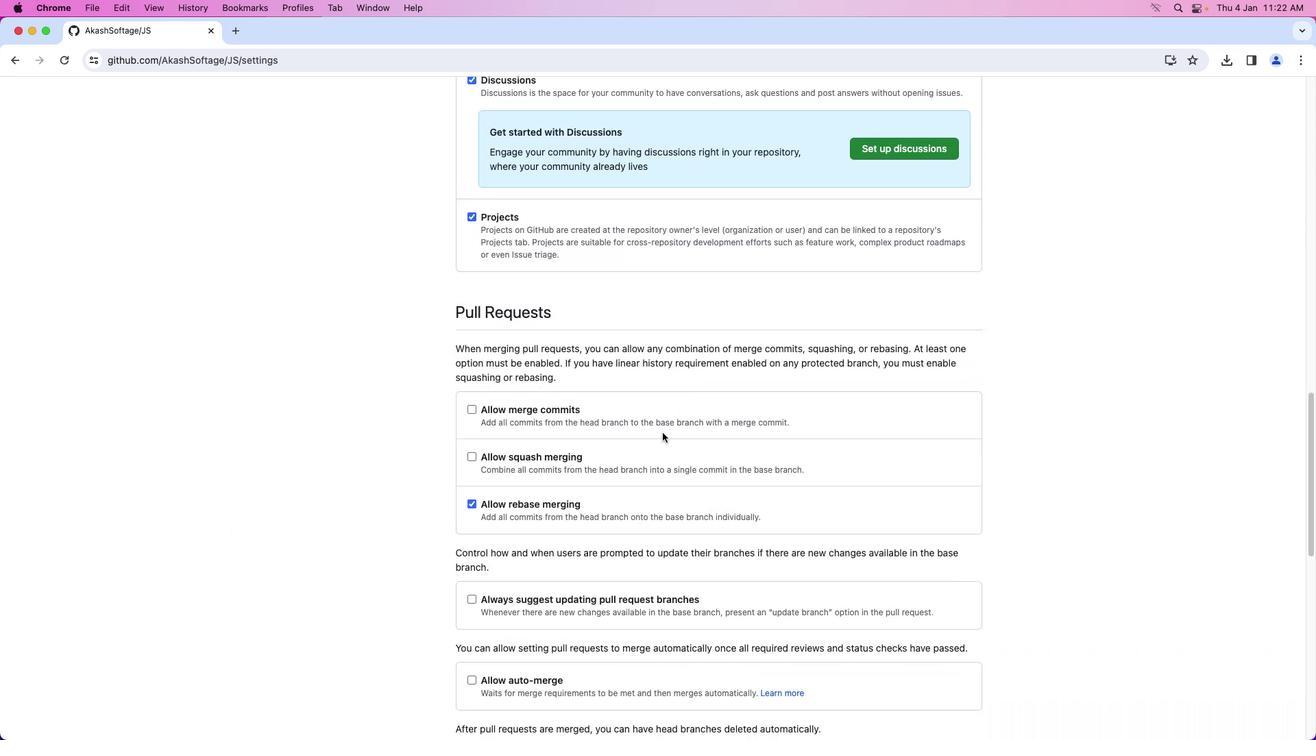 
Action: Mouse moved to (687, 431)
Screenshot: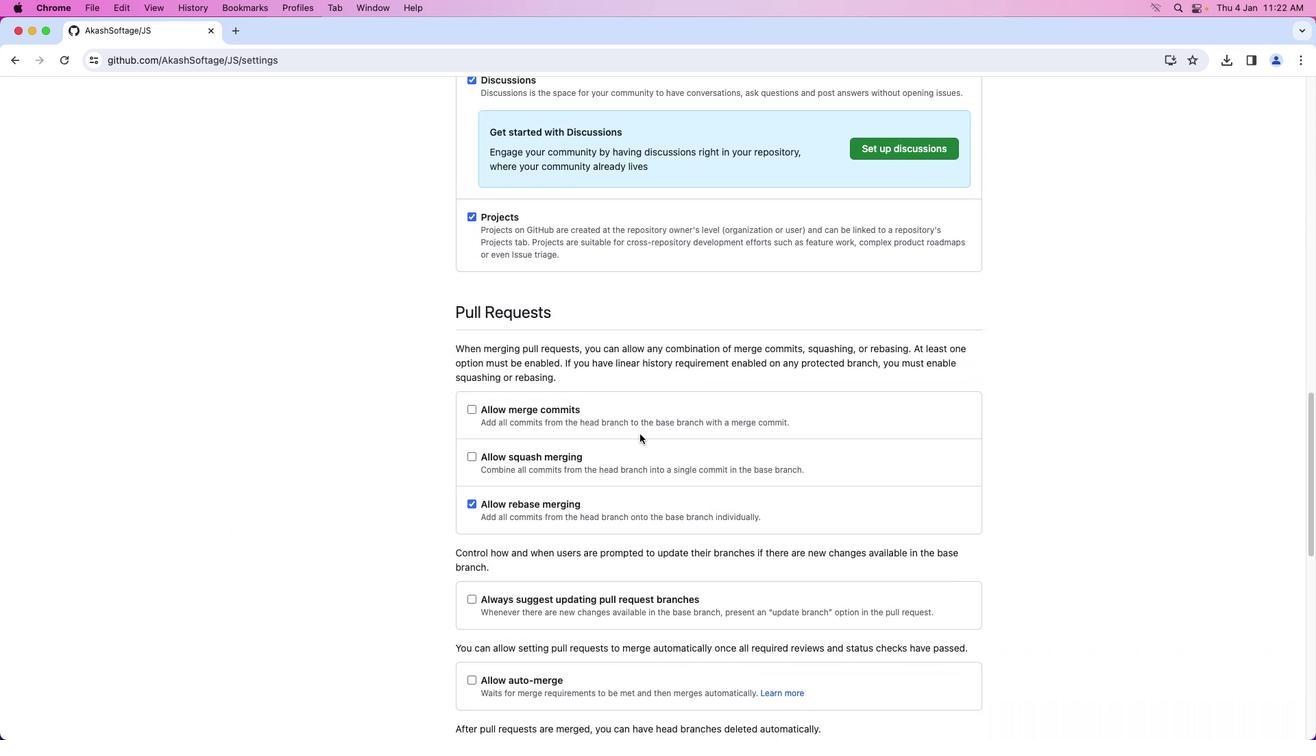 
Action: Mouse scrolled (687, 431) with delta (0, -2)
Screenshot: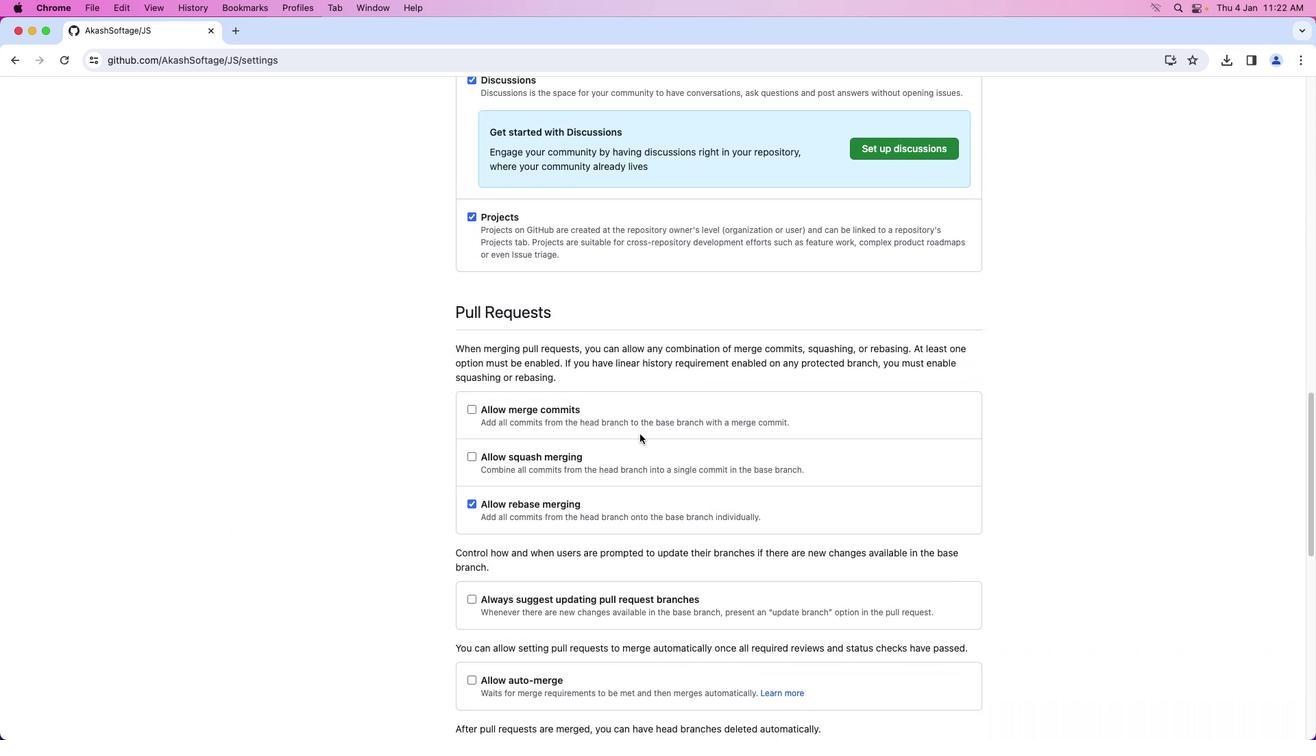 
Action: Mouse moved to (475, 412)
Screenshot: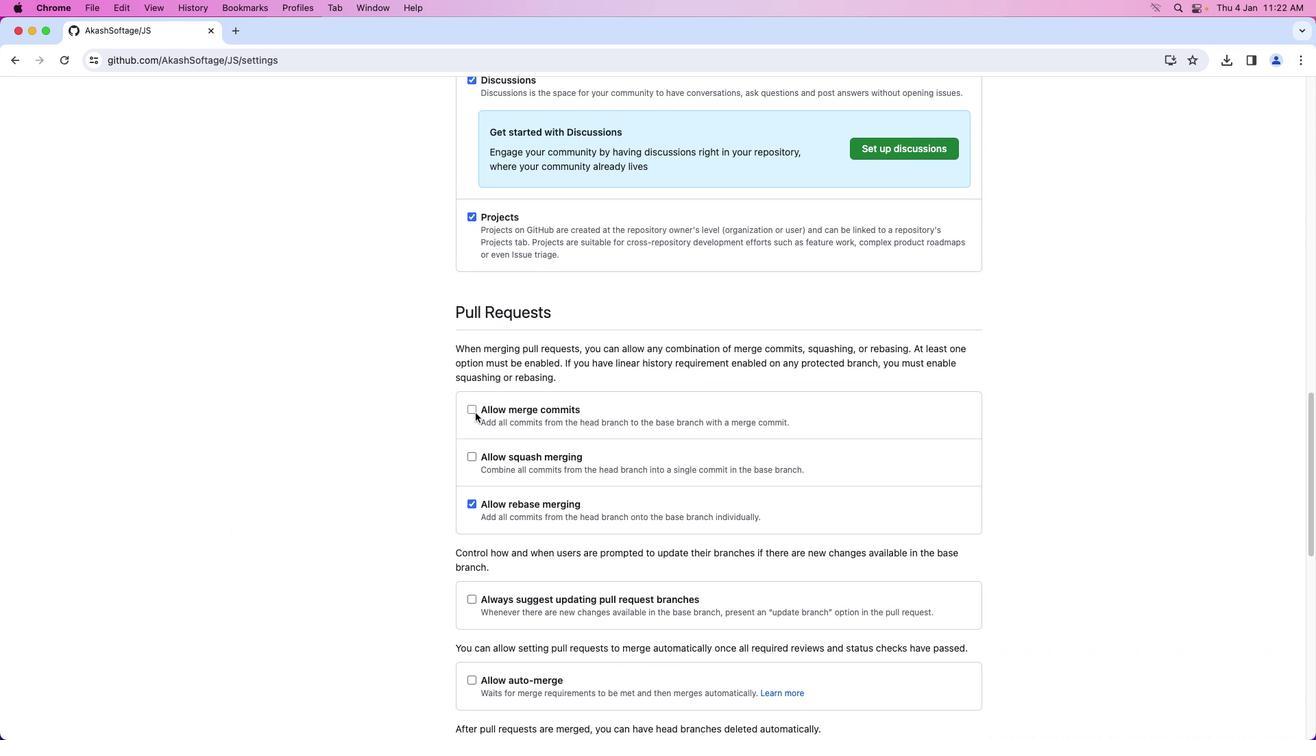 
Action: Mouse pressed left at (475, 412)
Screenshot: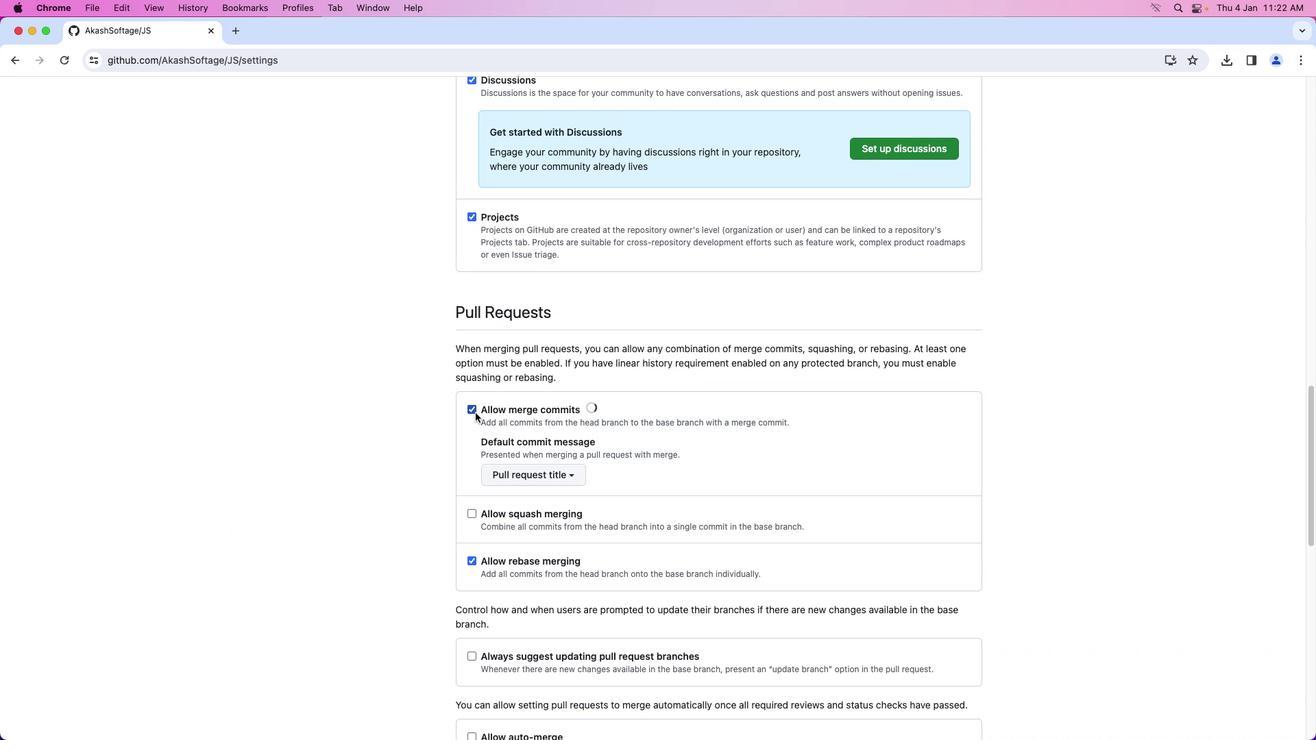
Action: Mouse moved to (518, 466)
Screenshot: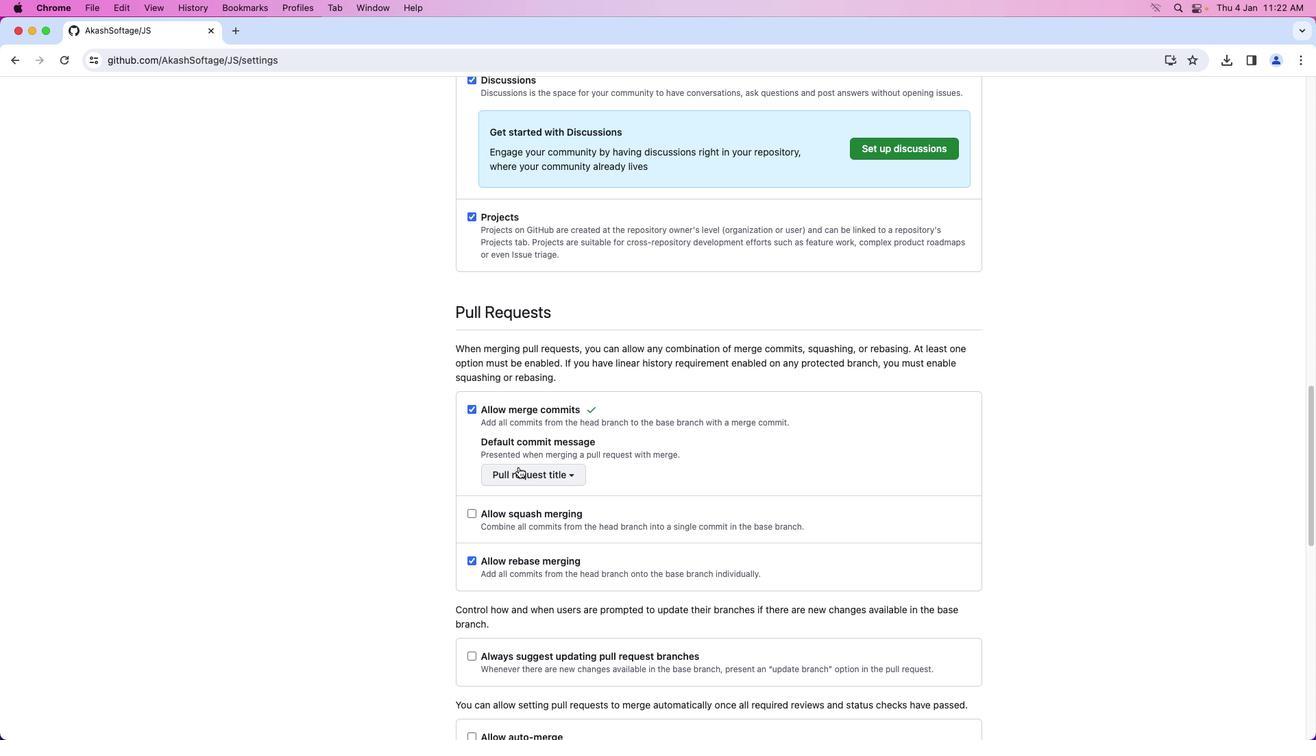 
Action: Mouse pressed left at (518, 466)
Screenshot: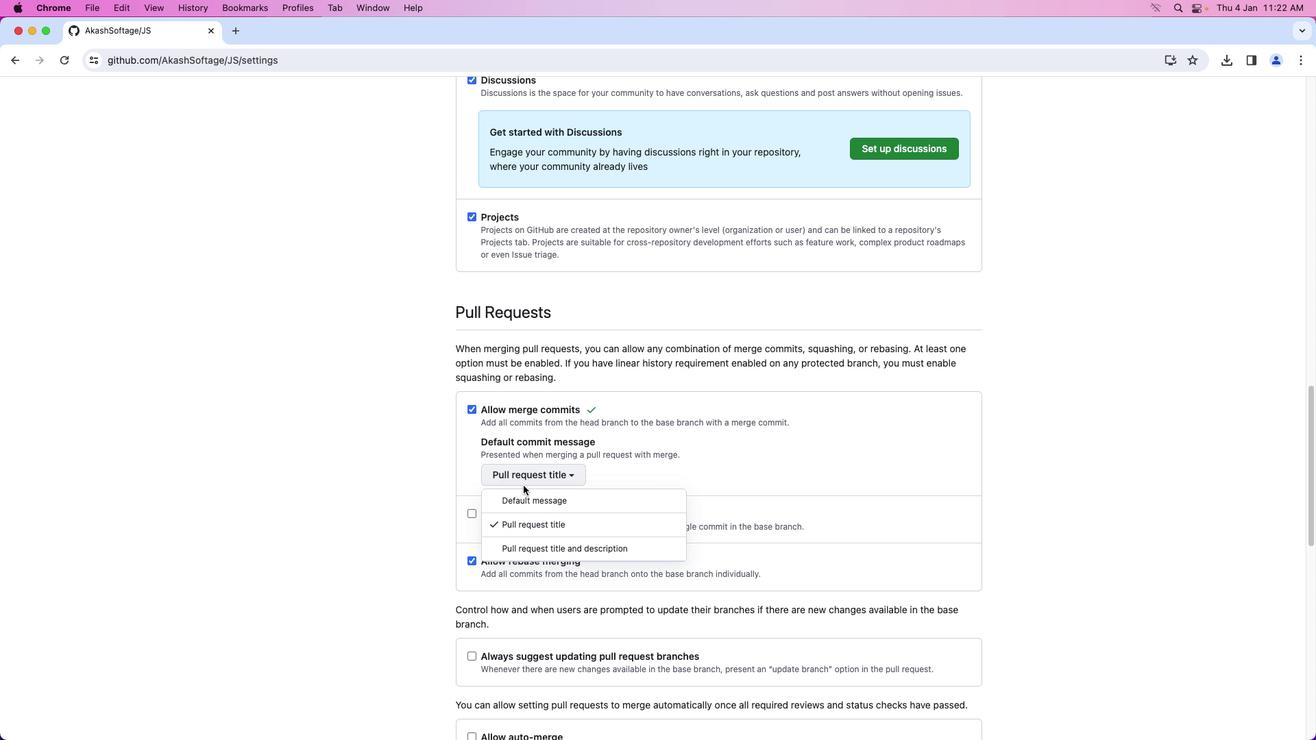 
Action: Mouse moved to (547, 551)
Screenshot: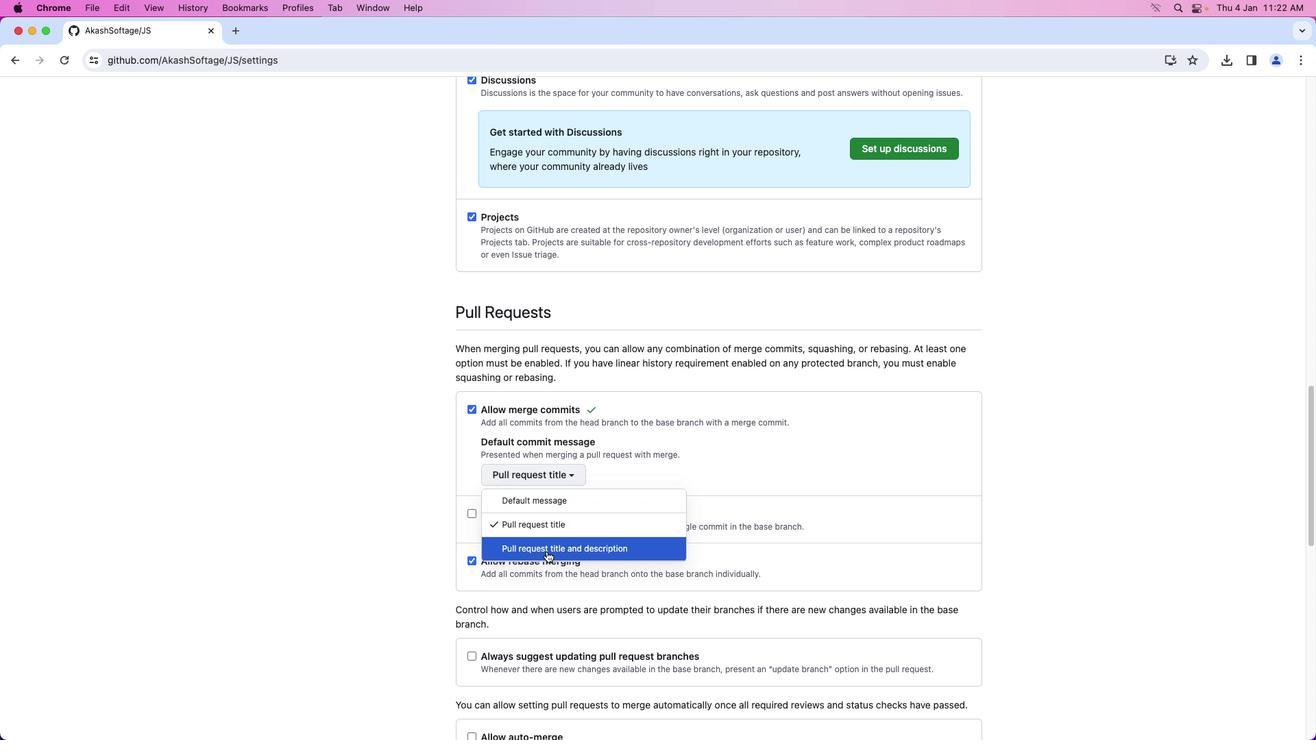 
Action: Mouse pressed left at (547, 551)
Screenshot: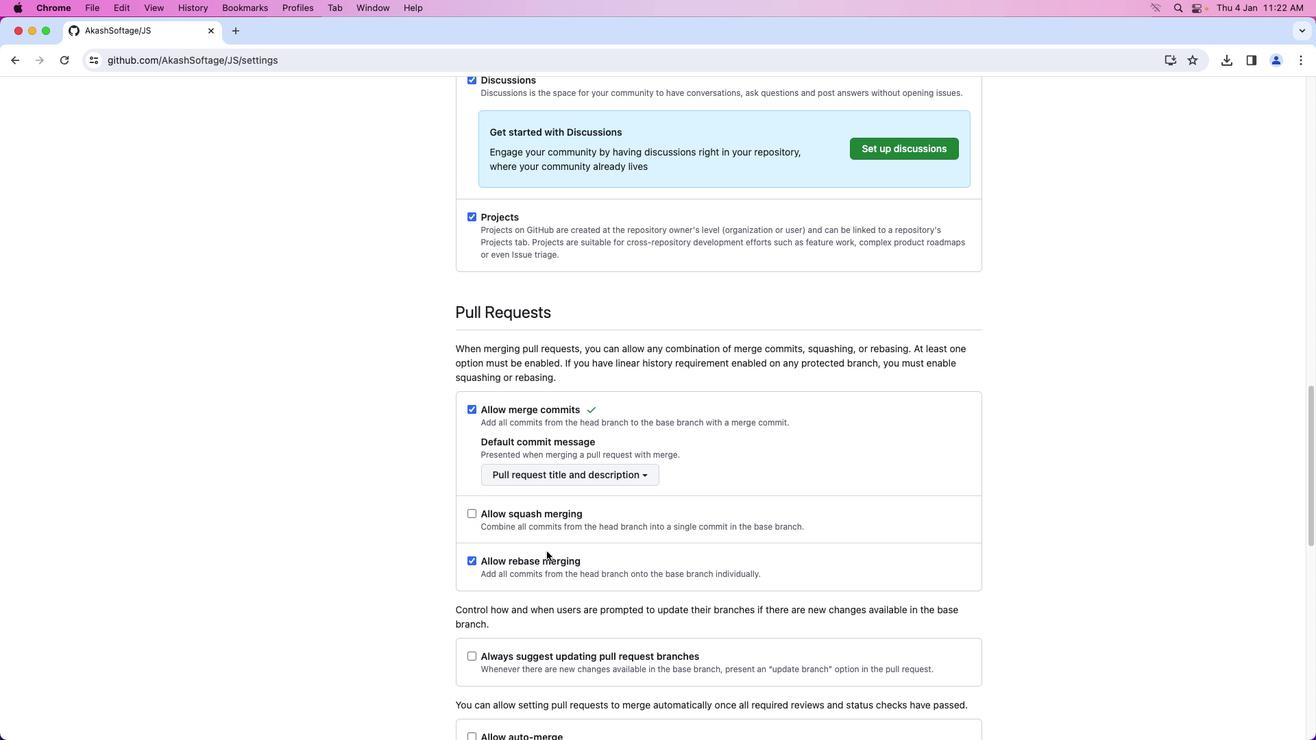 
Action: Mouse moved to (547, 551)
Screenshot: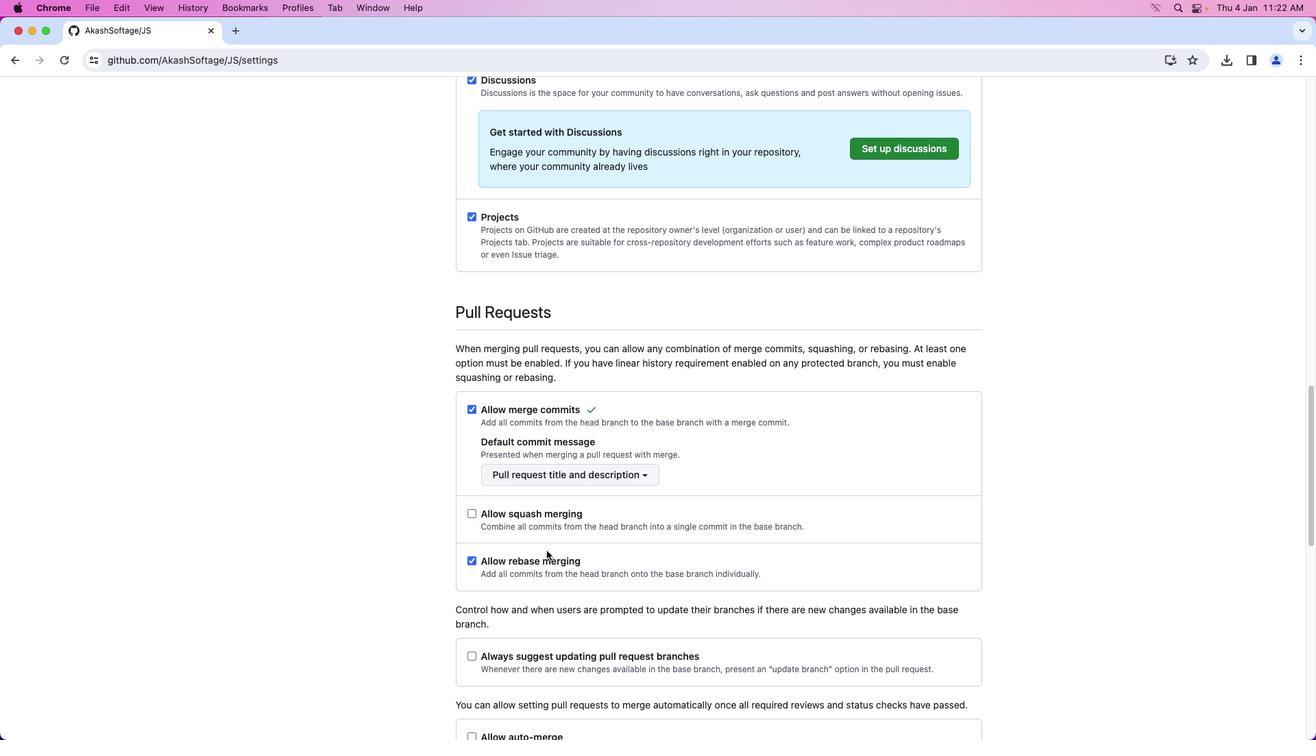 
